 Task: Use the formula "IMSECH" in spreadsheet "Project portfolio".
Action: Mouse moved to (815, 103)
Screenshot: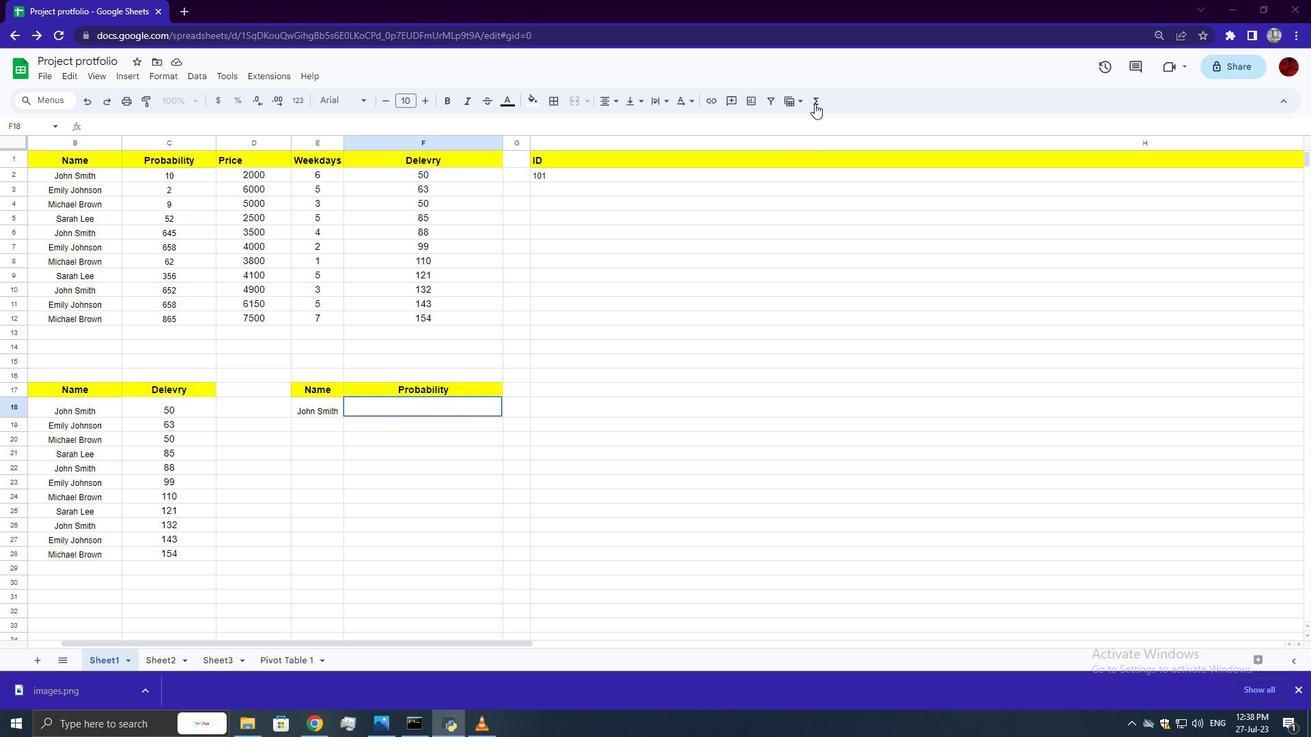 
Action: Mouse pressed left at (815, 103)
Screenshot: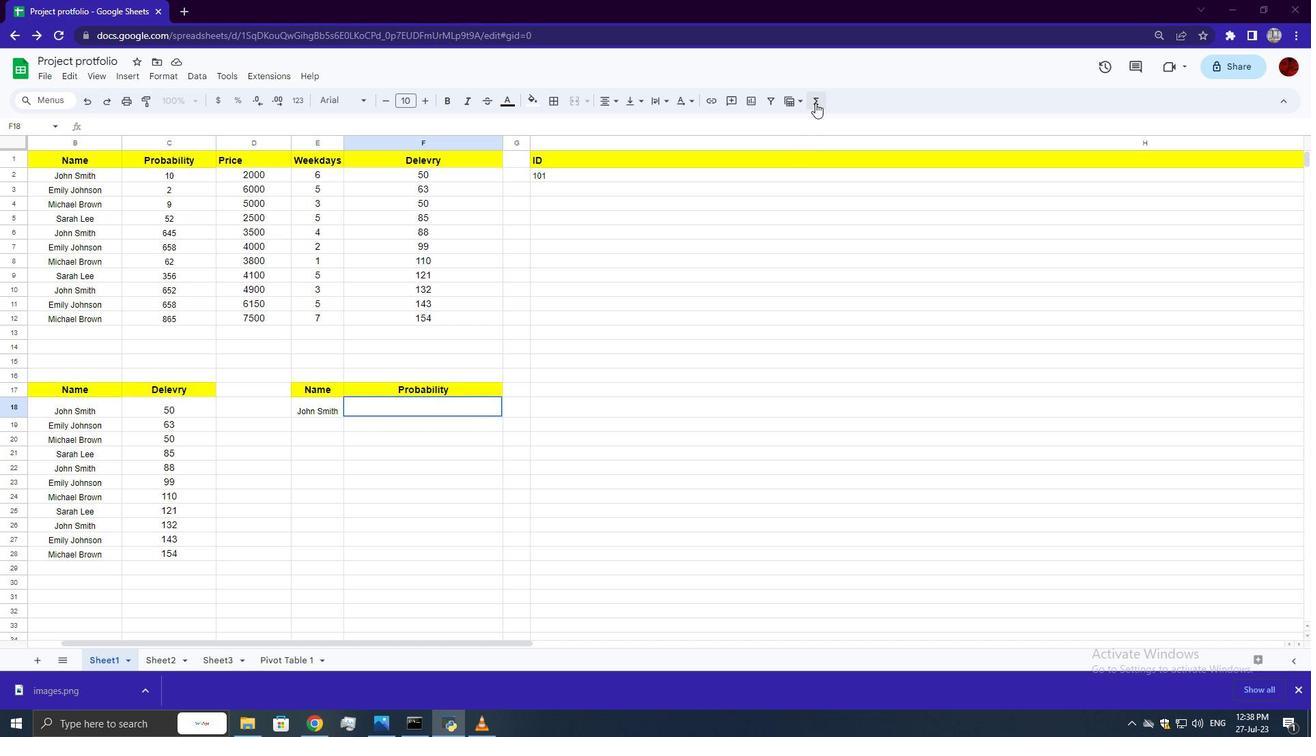 
Action: Mouse moved to (983, 235)
Screenshot: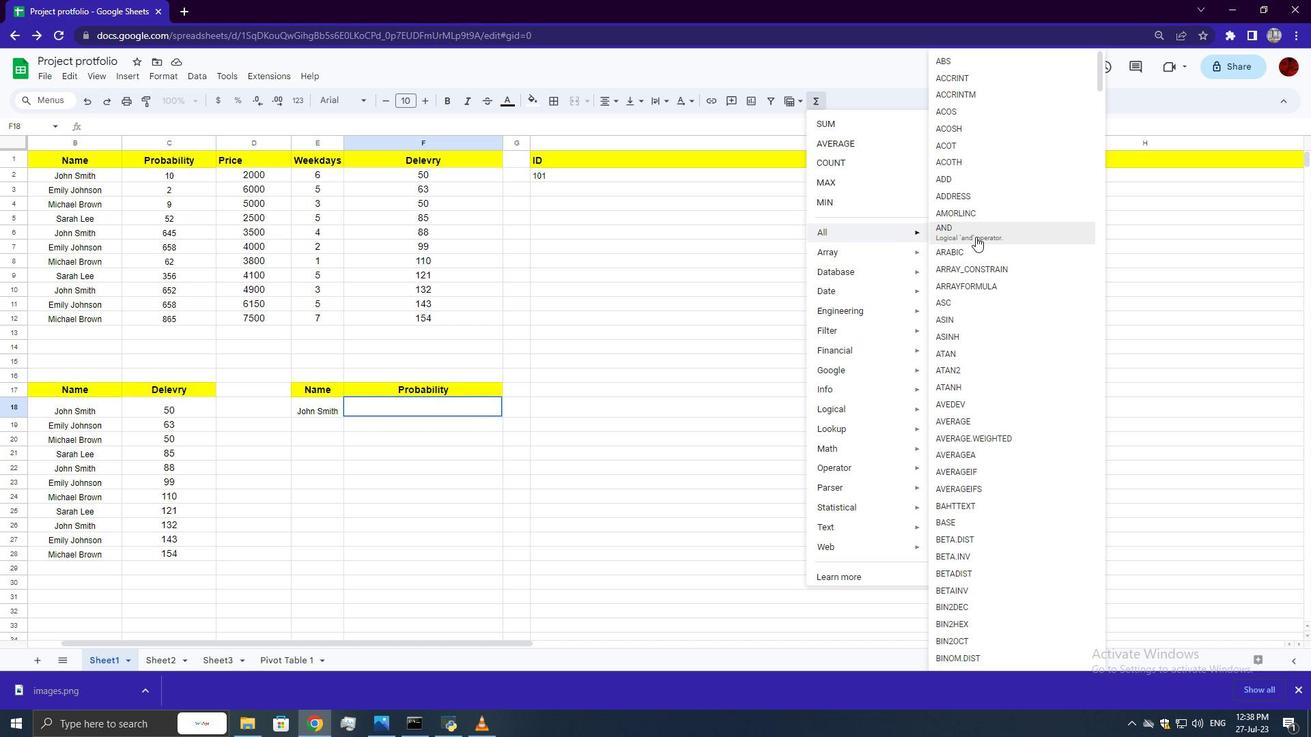 
Action: Mouse scrolled (983, 235) with delta (0, 0)
Screenshot: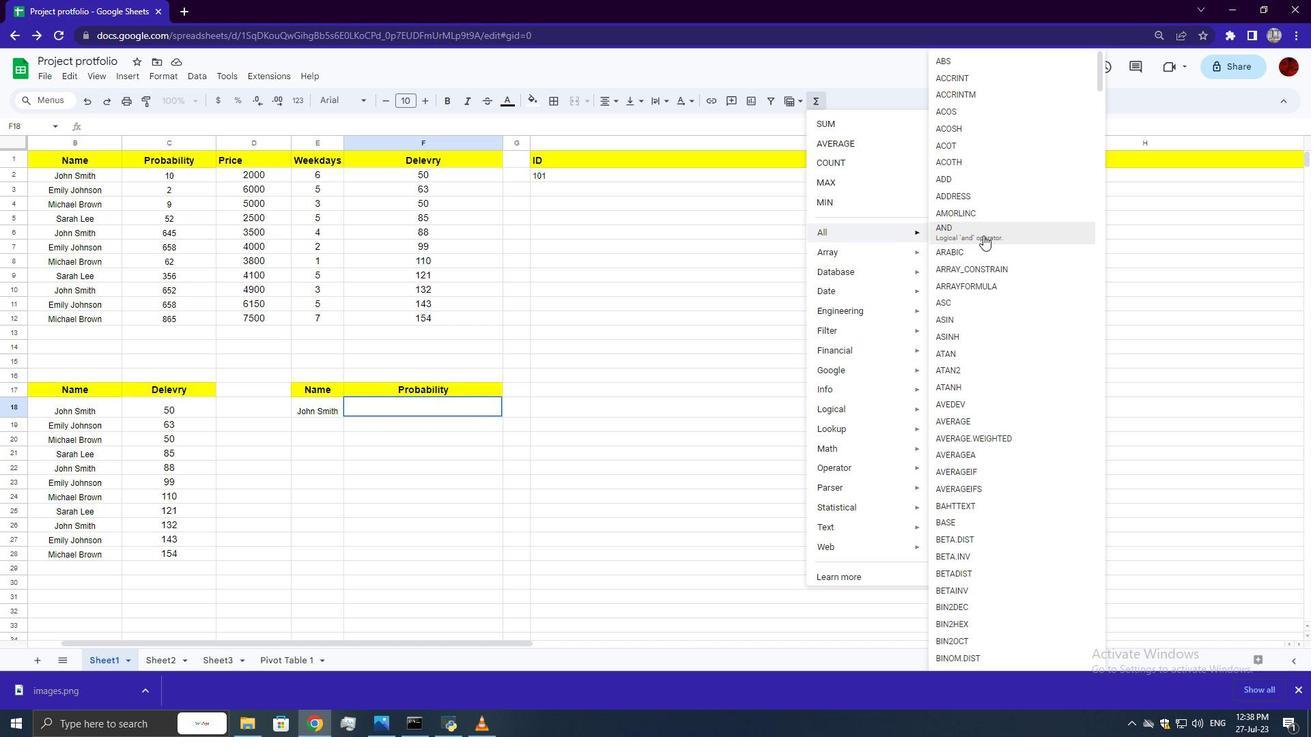 
Action: Mouse scrolled (983, 235) with delta (0, 0)
Screenshot: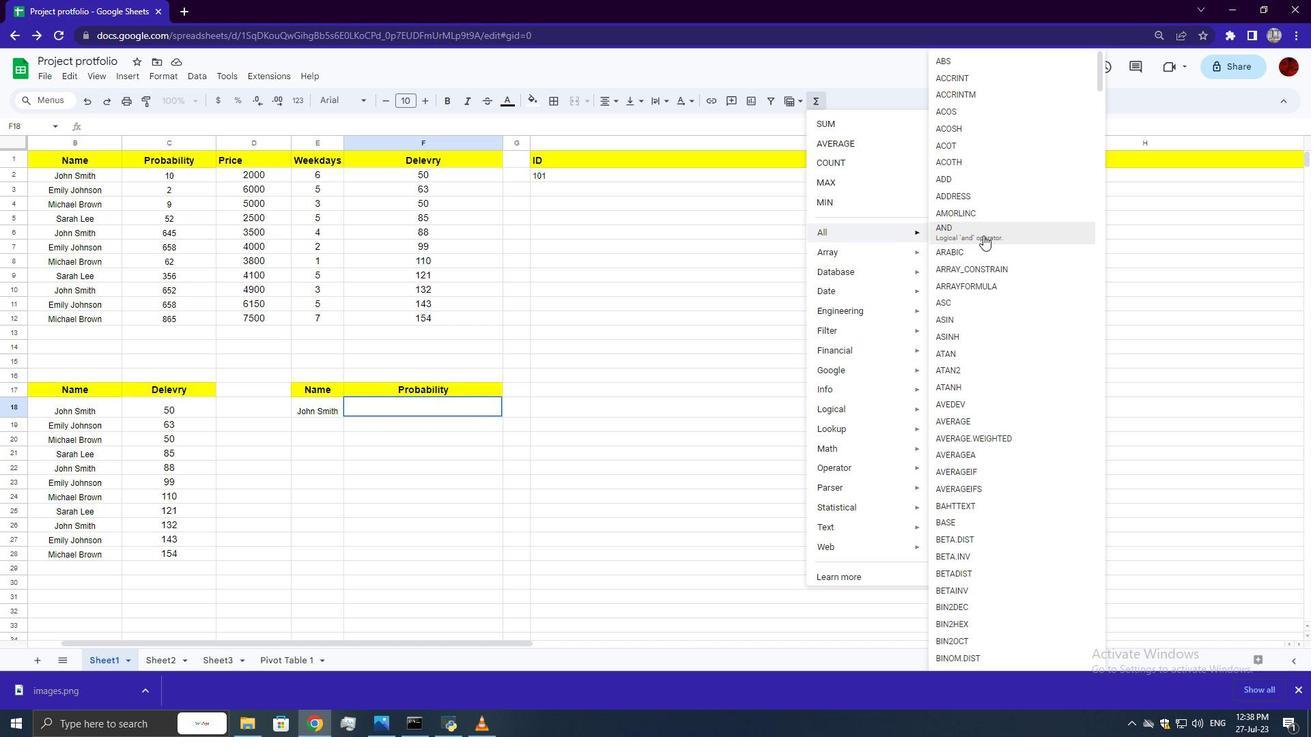 
Action: Mouse scrolled (983, 235) with delta (0, 0)
Screenshot: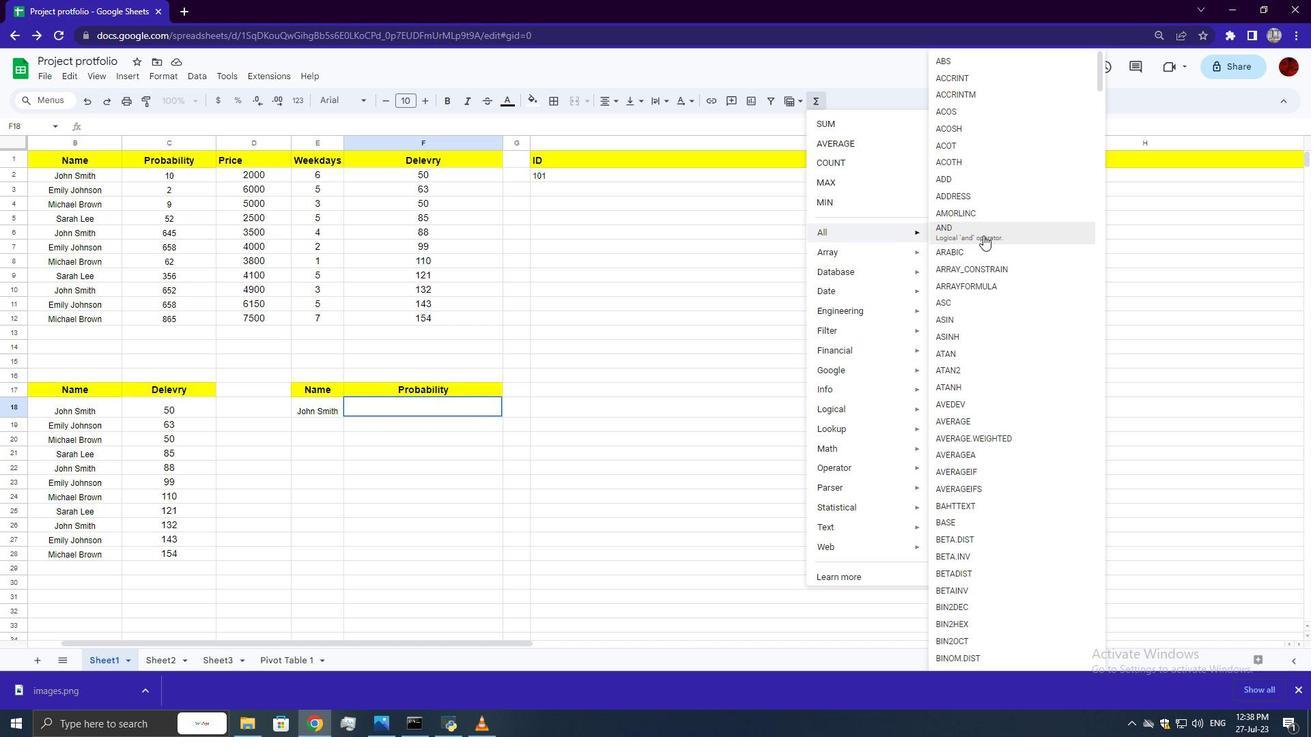 
Action: Mouse scrolled (983, 235) with delta (0, 0)
Screenshot: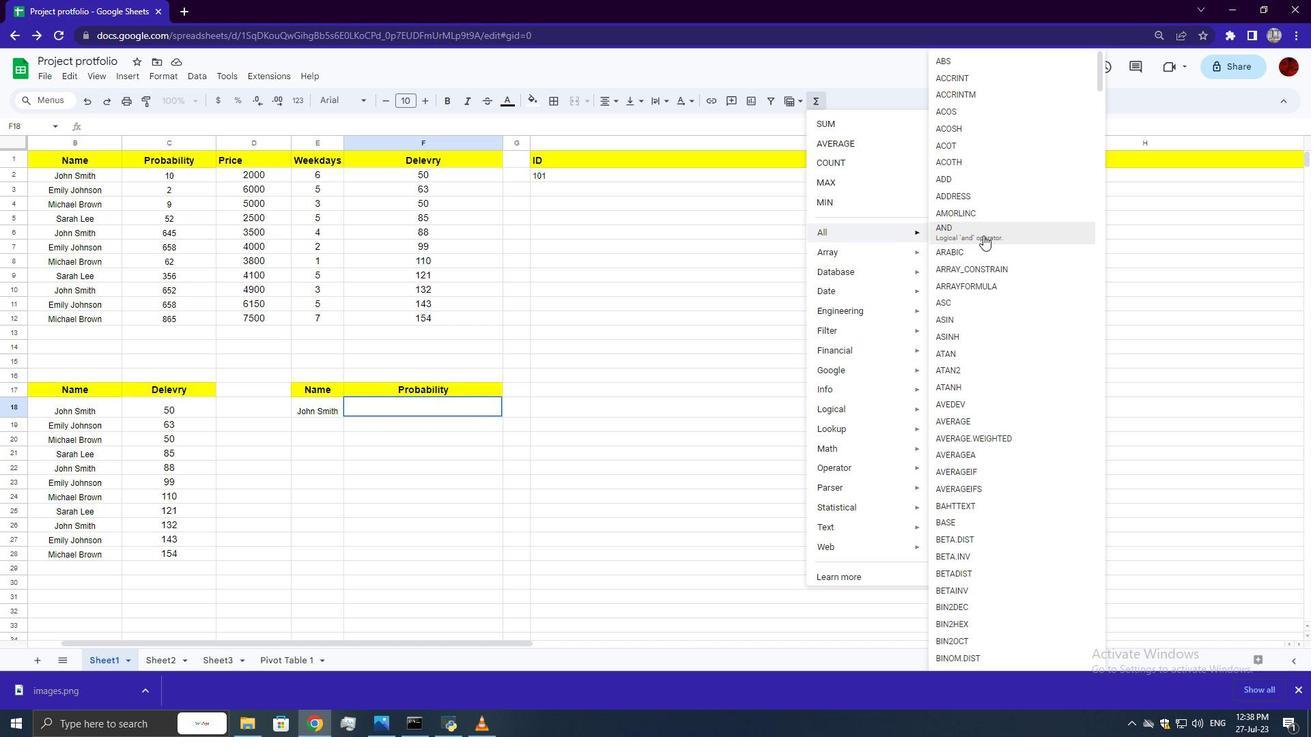 
Action: Mouse scrolled (983, 235) with delta (0, 0)
Screenshot: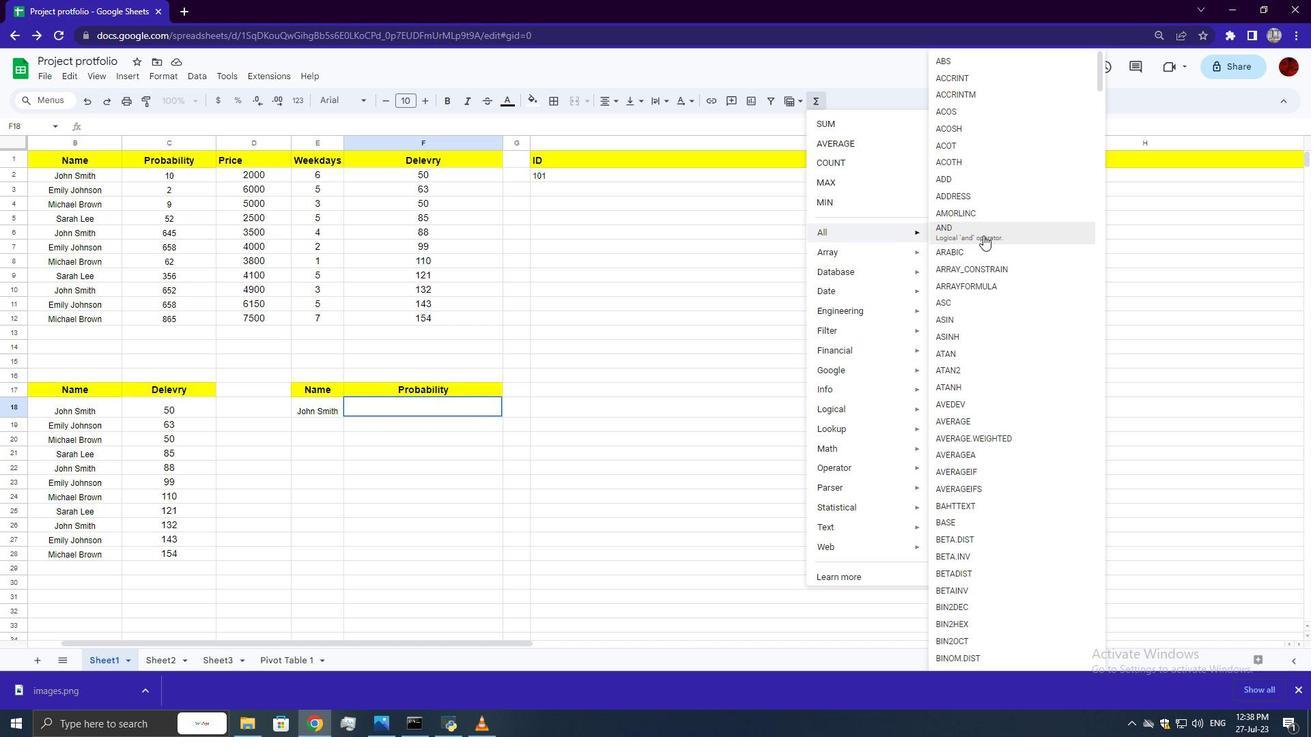 
Action: Mouse scrolled (983, 235) with delta (0, 0)
Screenshot: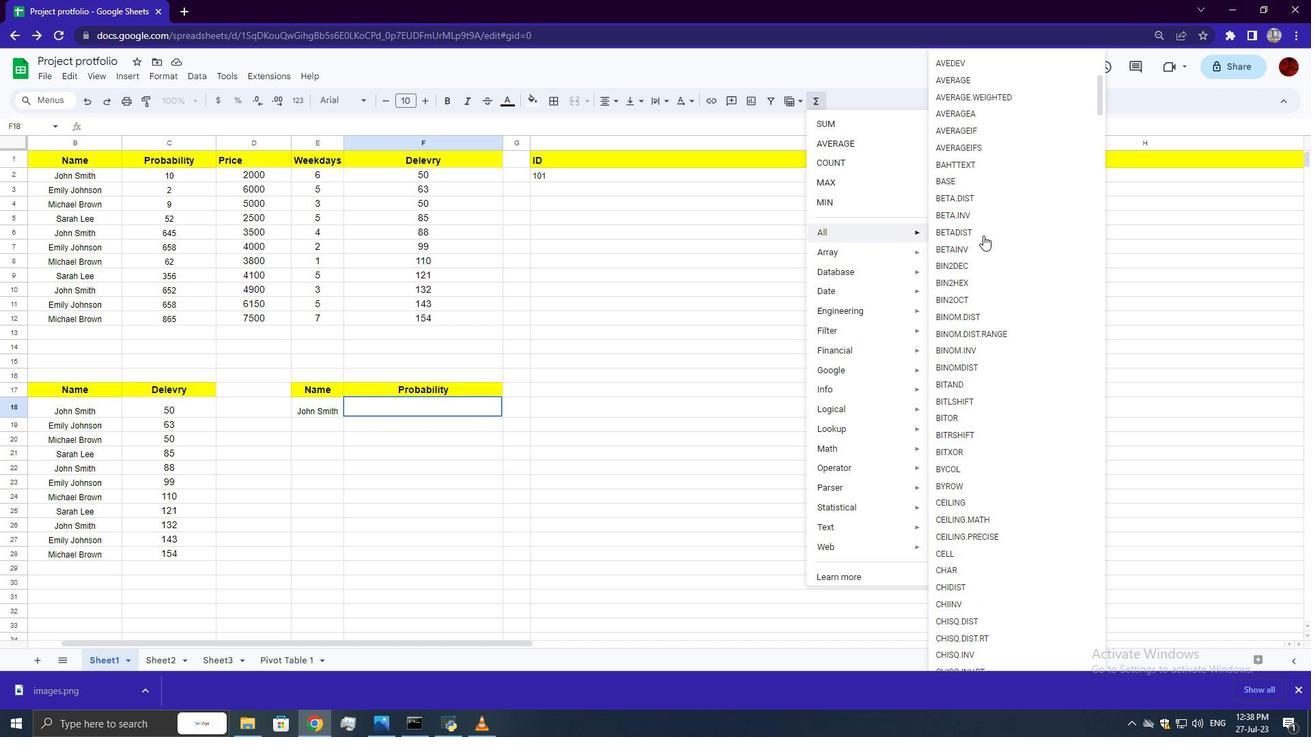 
Action: Mouse scrolled (983, 235) with delta (0, 0)
Screenshot: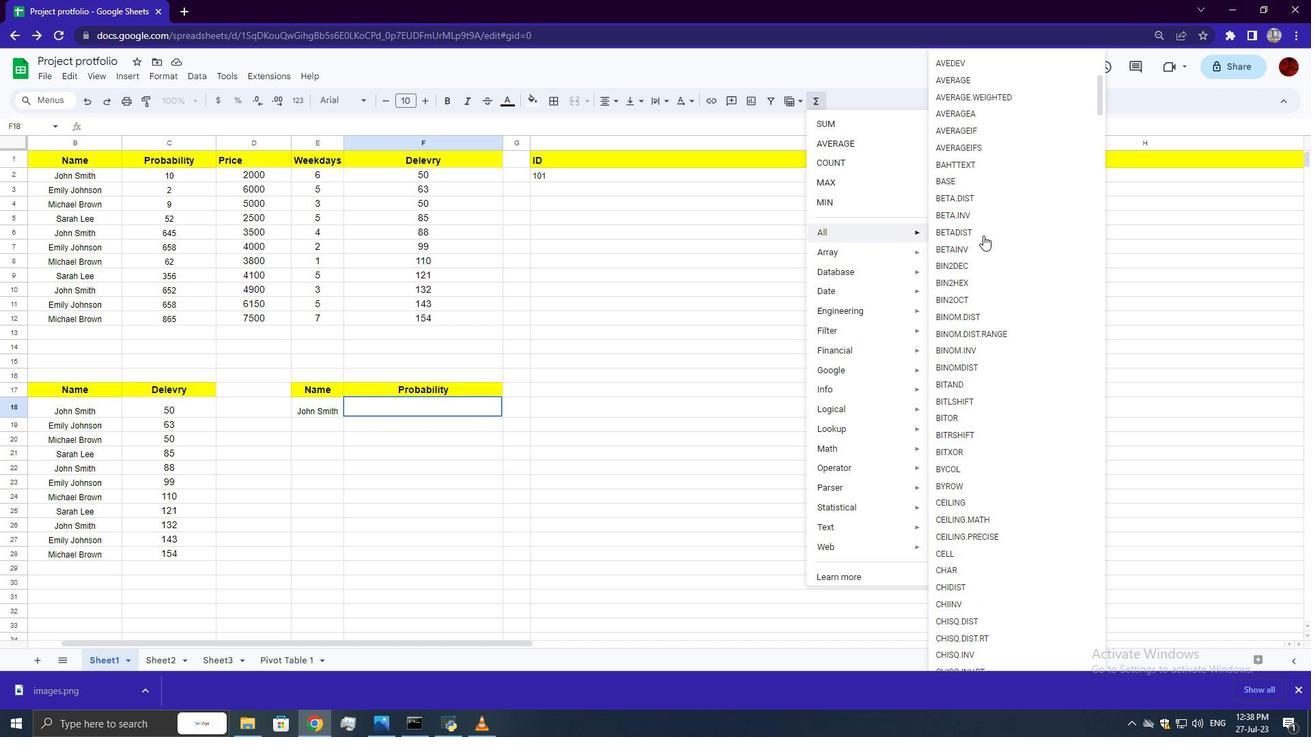
Action: Mouse scrolled (983, 235) with delta (0, 0)
Screenshot: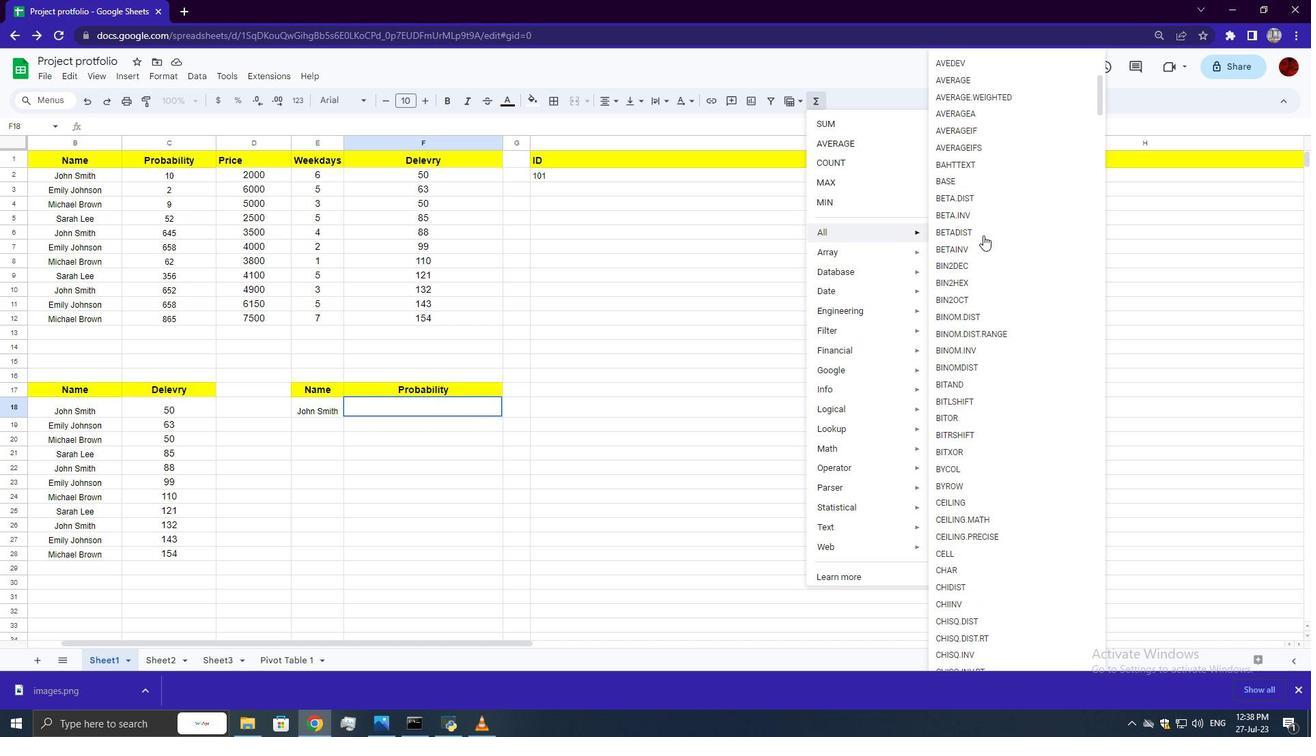 
Action: Mouse scrolled (983, 235) with delta (0, 0)
Screenshot: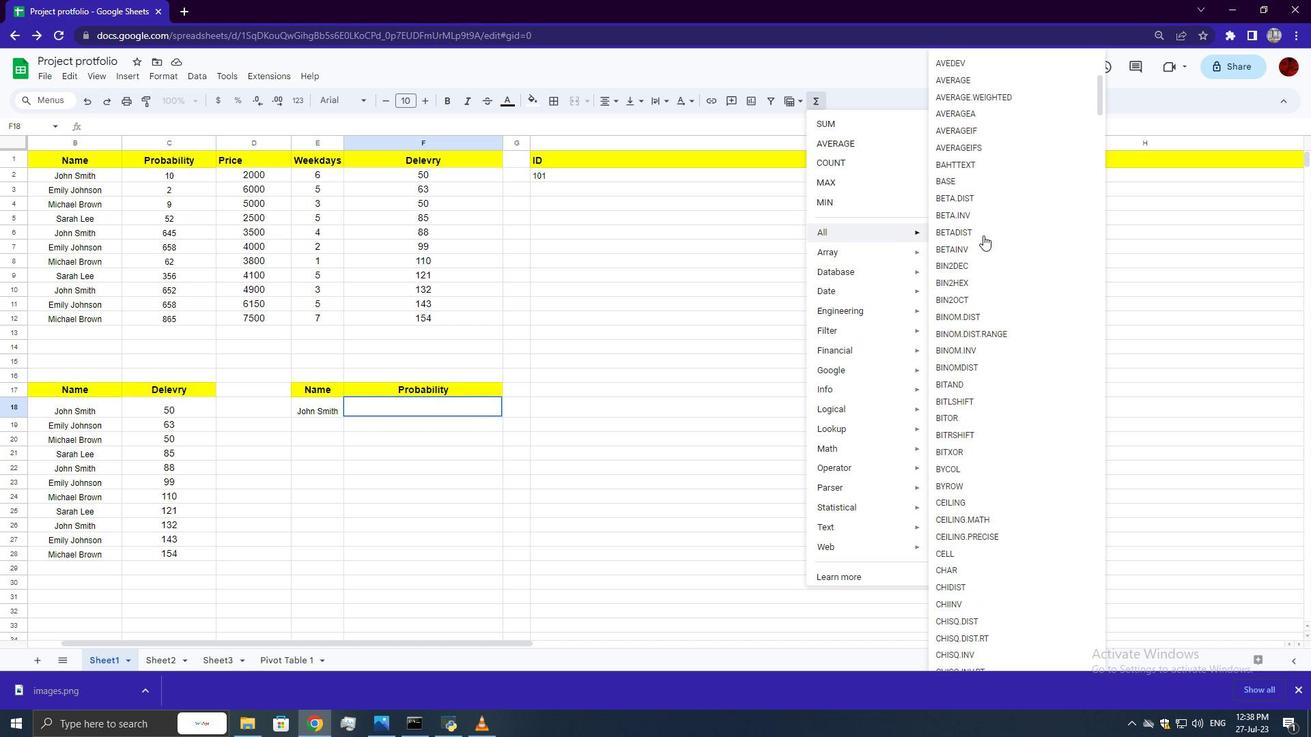 
Action: Mouse scrolled (983, 235) with delta (0, 0)
Screenshot: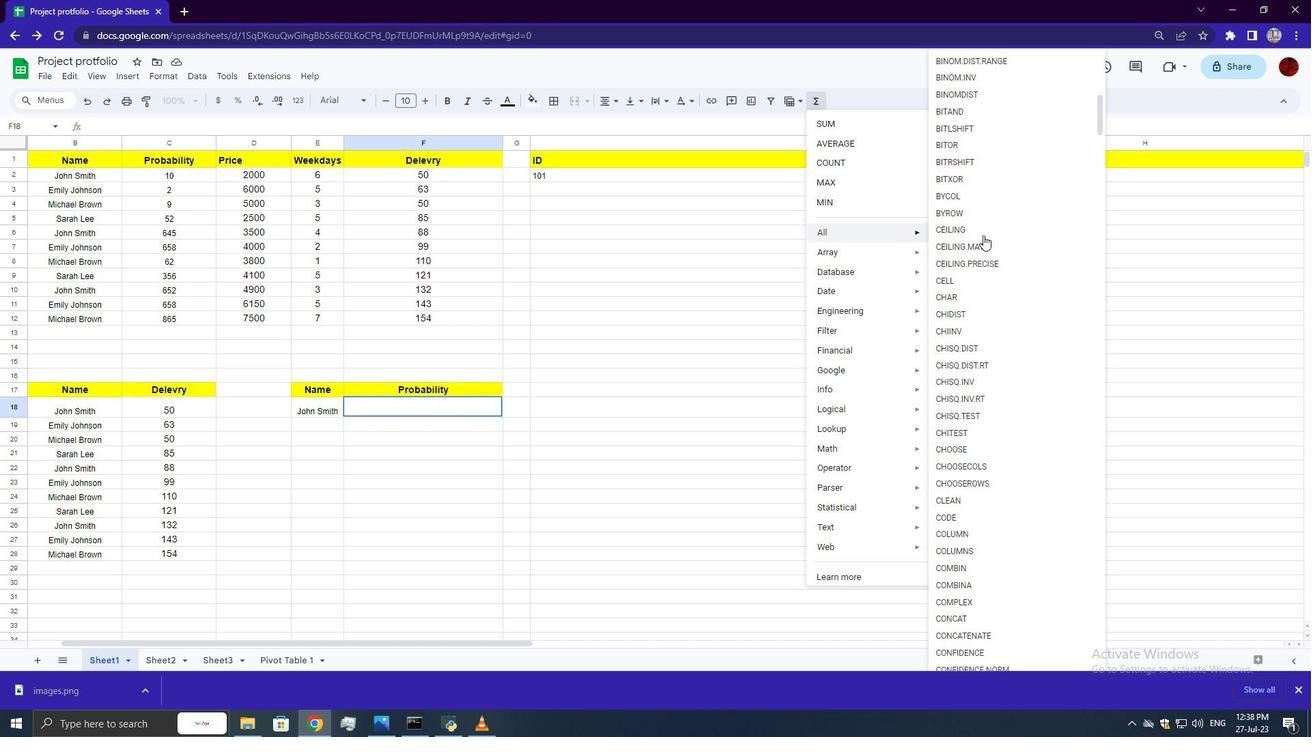 
Action: Mouse scrolled (983, 235) with delta (0, 0)
Screenshot: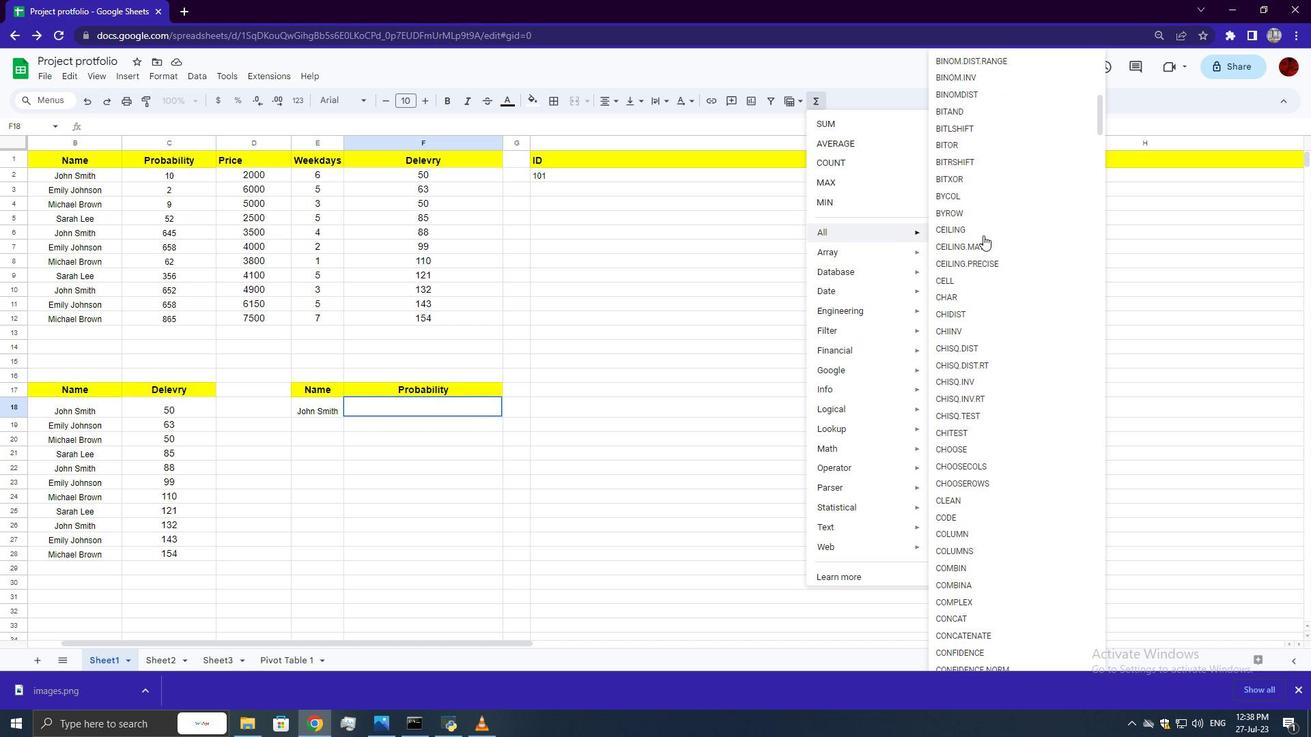 
Action: Mouse scrolled (983, 235) with delta (0, 0)
Screenshot: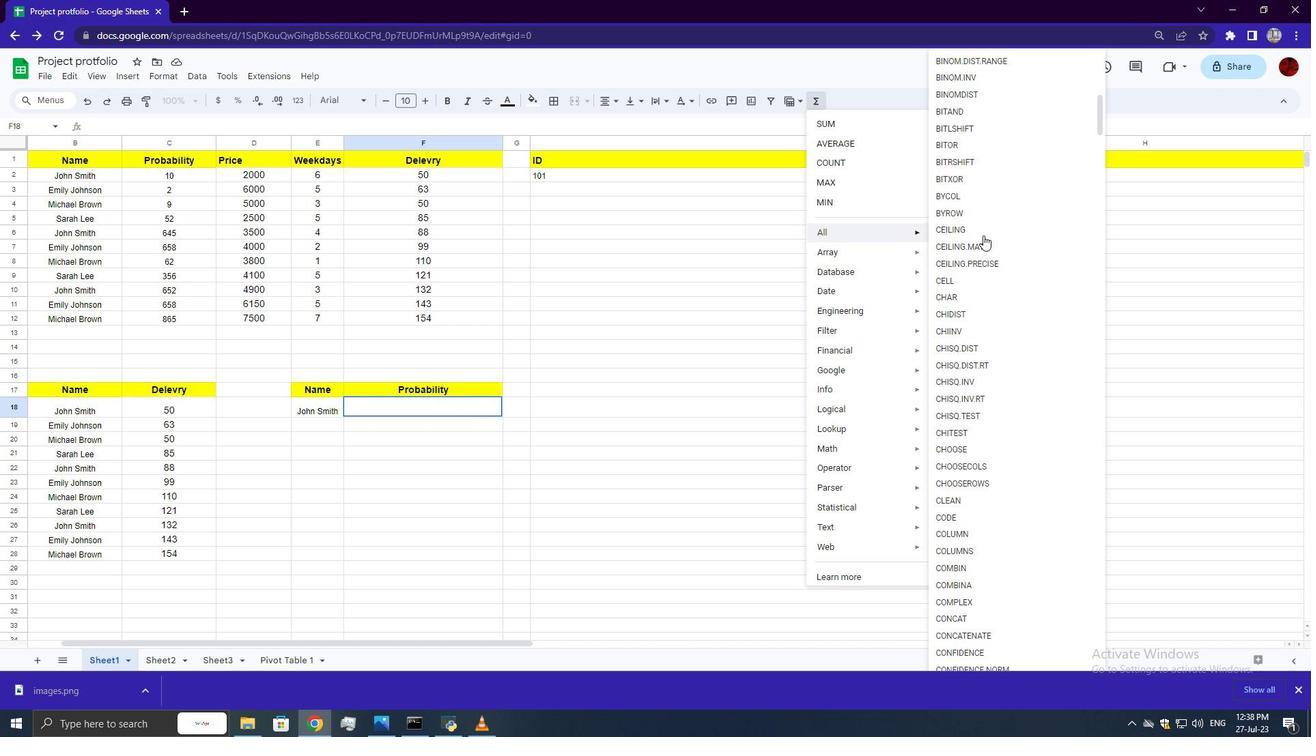 
Action: Mouse scrolled (983, 235) with delta (0, 0)
Screenshot: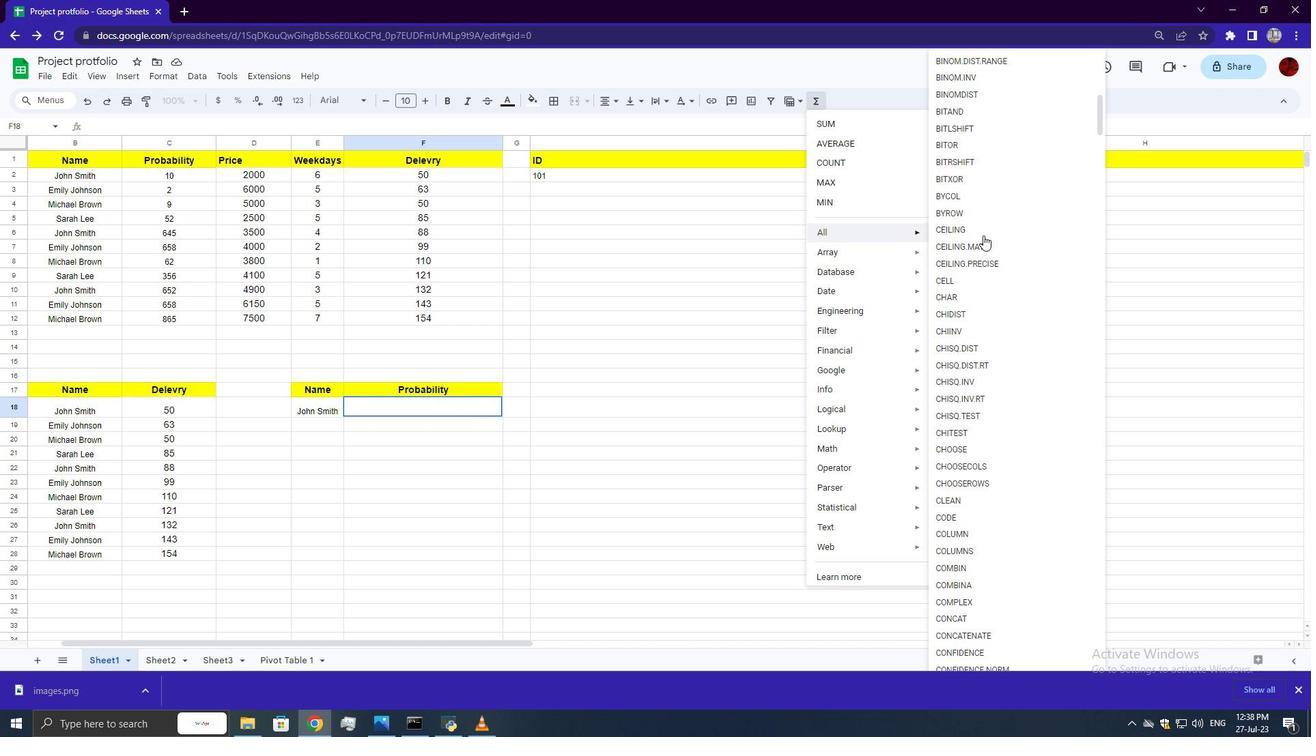 
Action: Mouse scrolled (983, 235) with delta (0, 0)
Screenshot: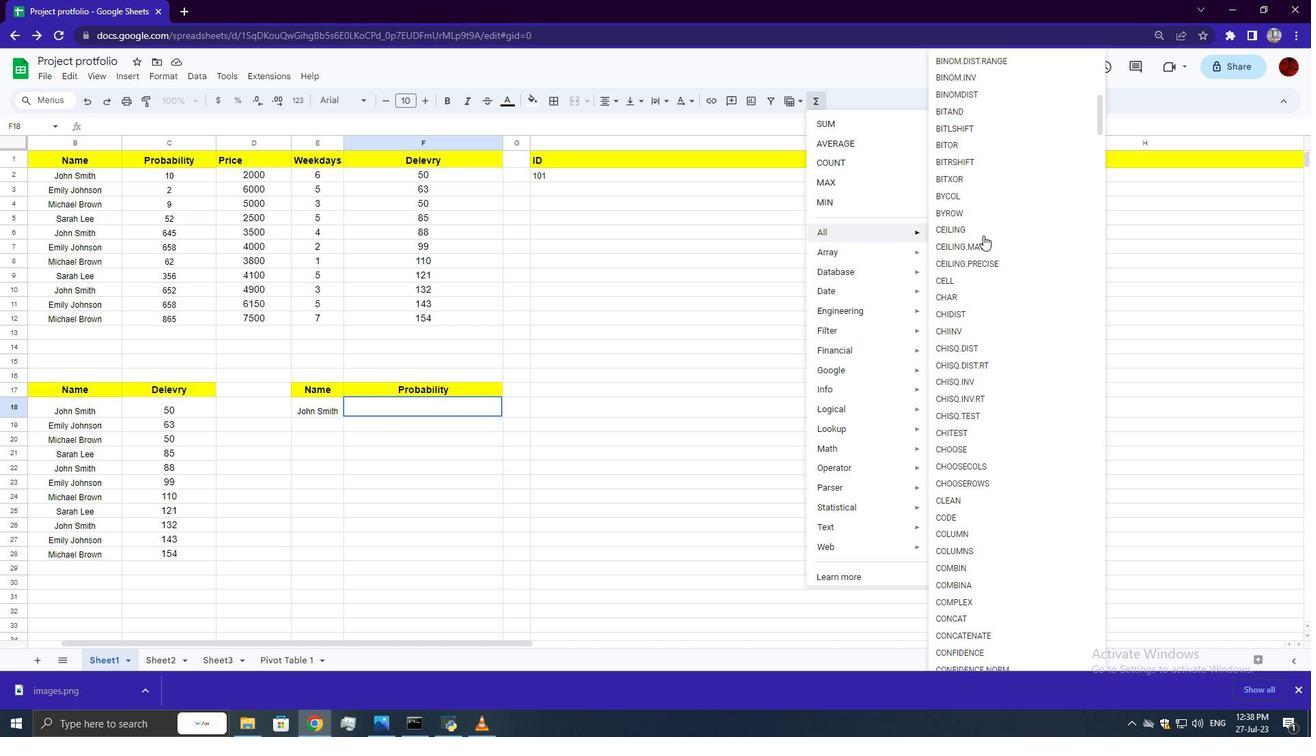 
Action: Mouse scrolled (983, 235) with delta (0, 0)
Screenshot: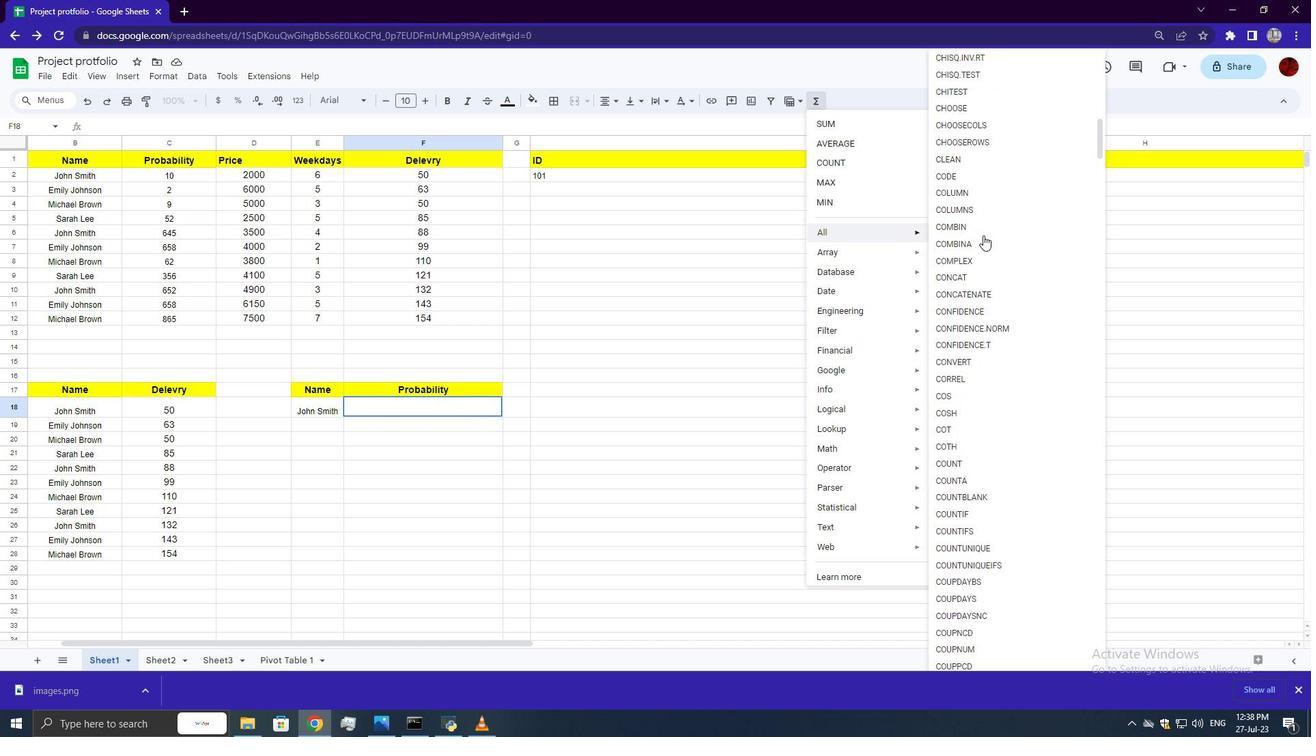 
Action: Mouse scrolled (983, 235) with delta (0, 0)
Screenshot: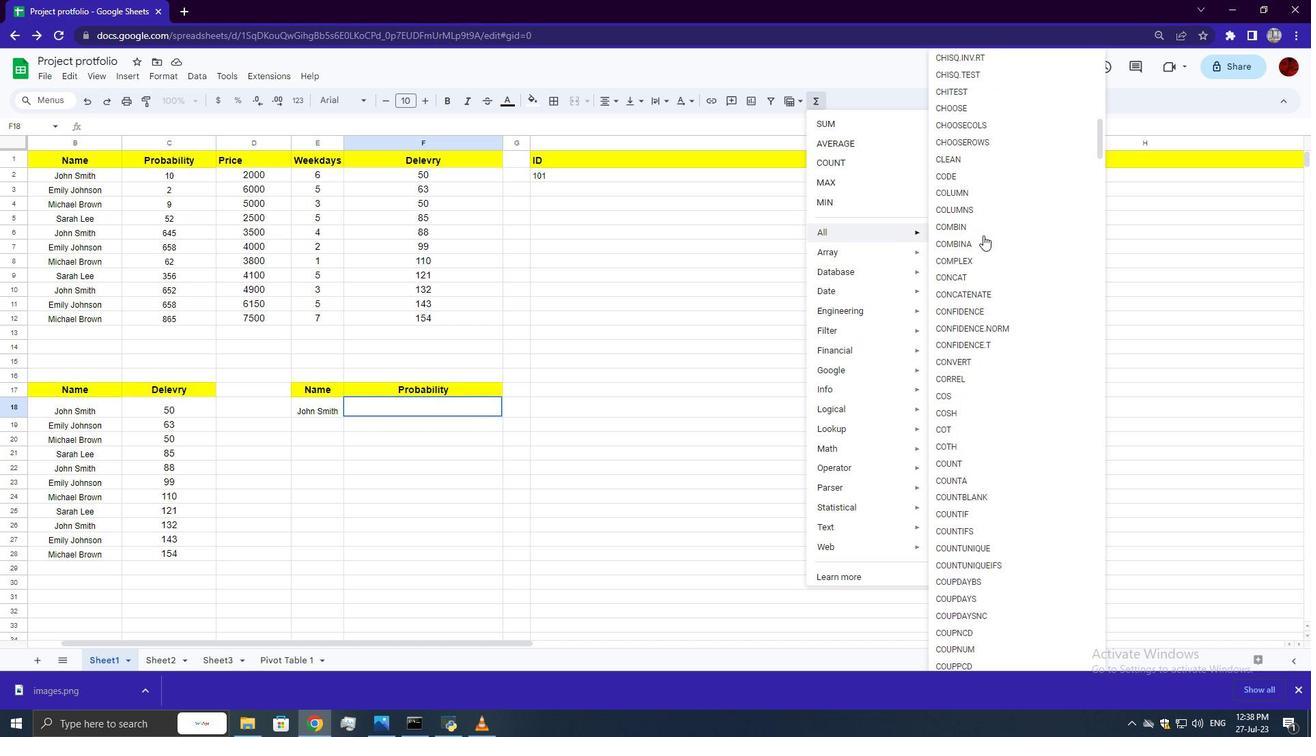 
Action: Mouse scrolled (983, 235) with delta (0, 0)
Screenshot: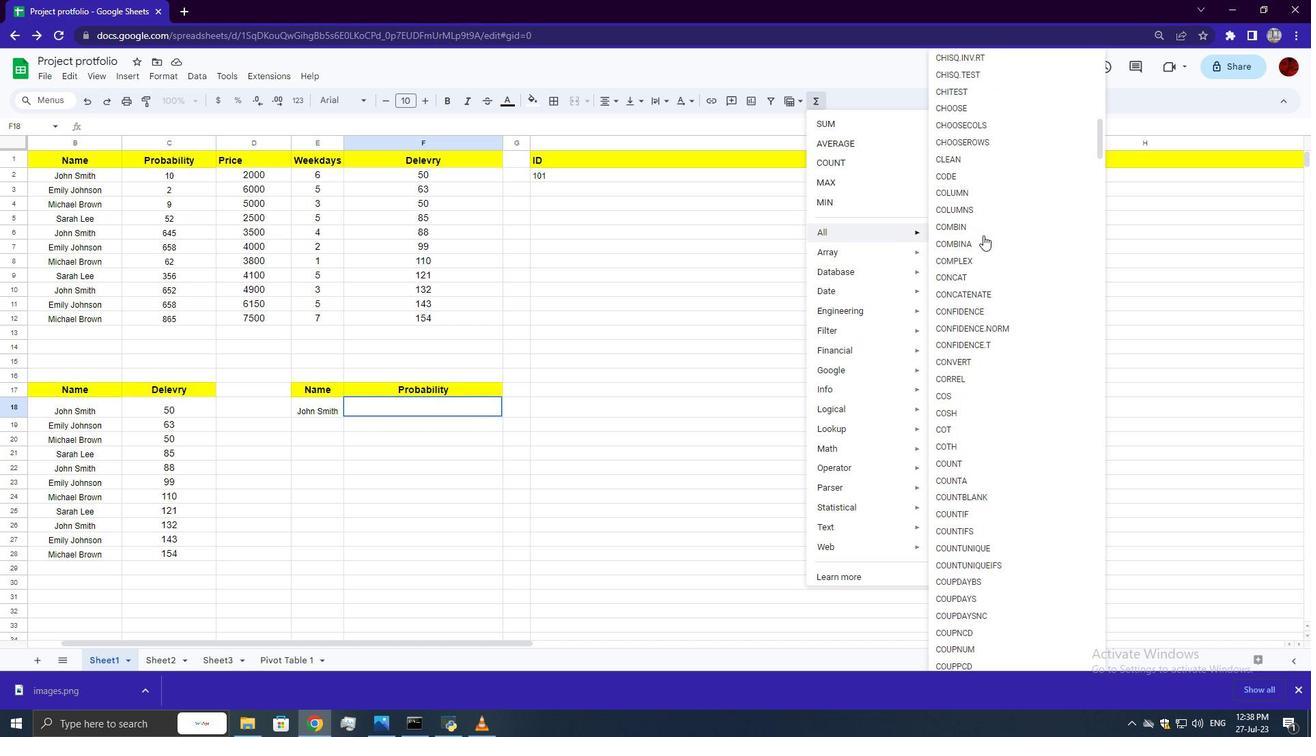 
Action: Mouse scrolled (983, 235) with delta (0, 0)
Screenshot: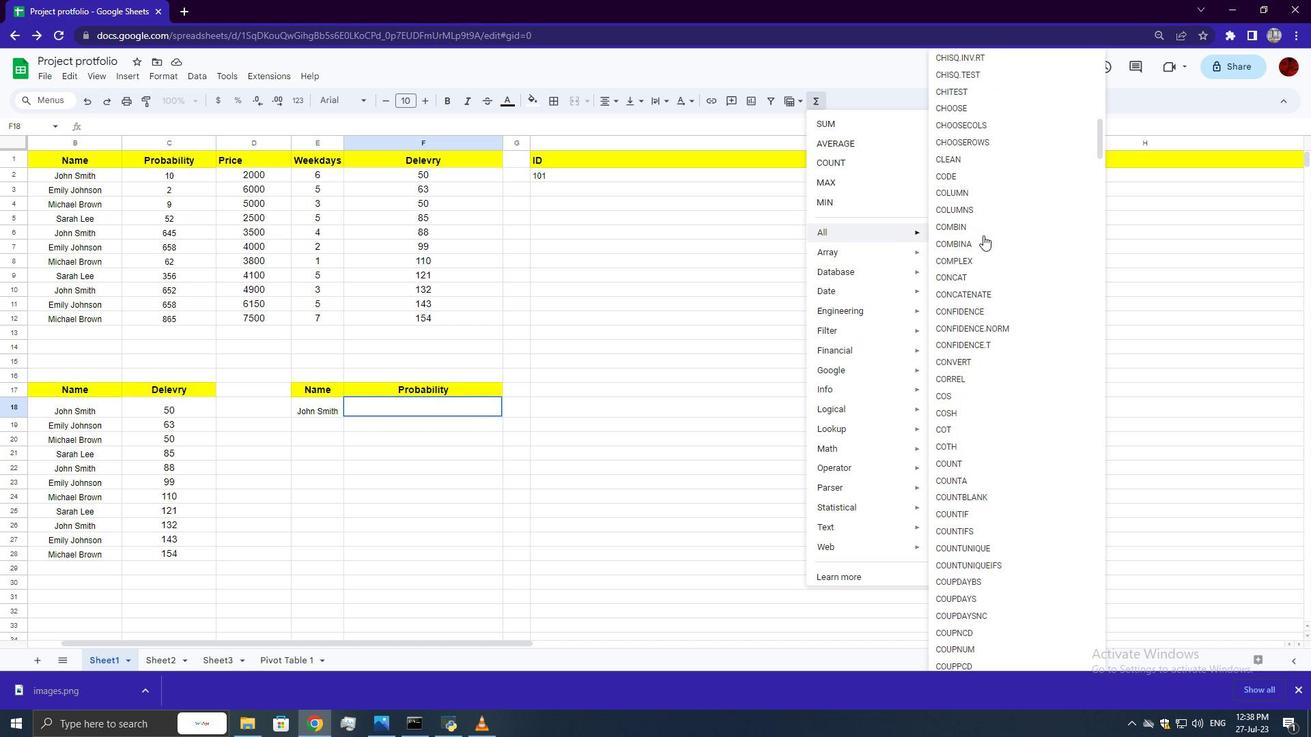 
Action: Mouse scrolled (983, 235) with delta (0, 0)
Screenshot: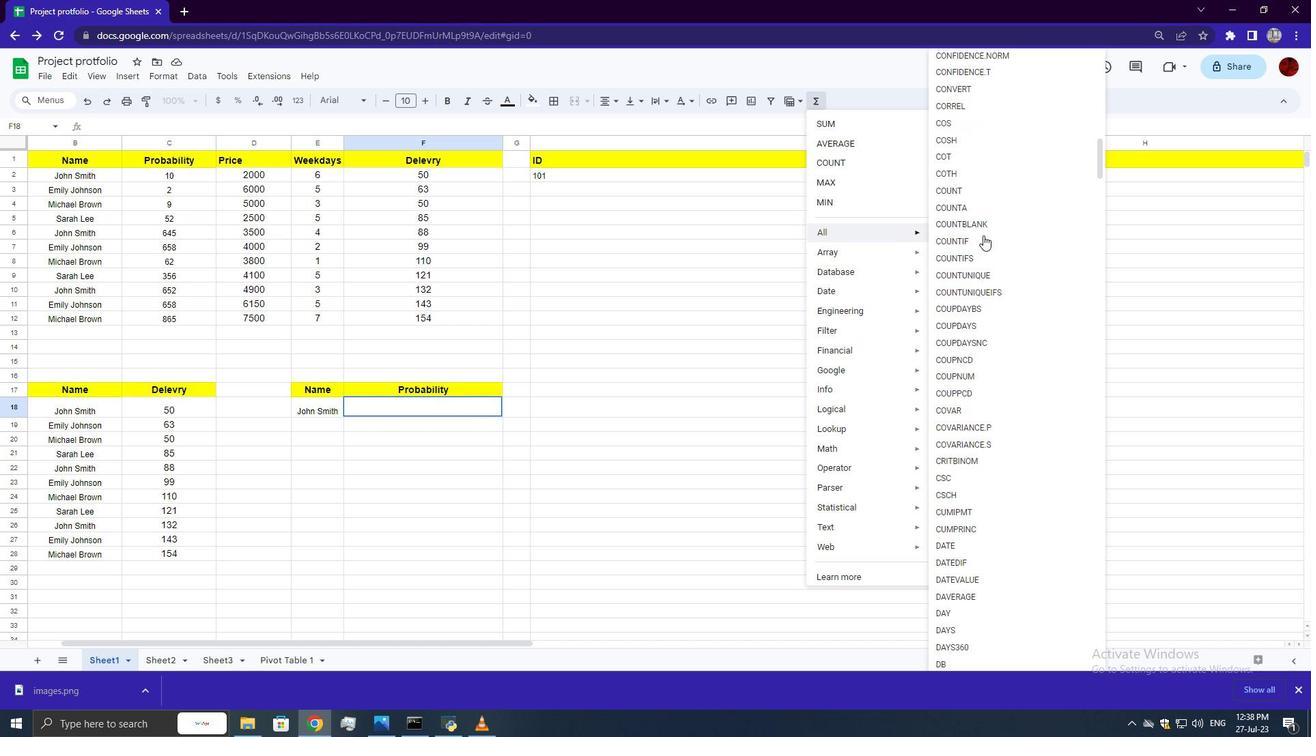 
Action: Mouse scrolled (983, 235) with delta (0, 0)
Screenshot: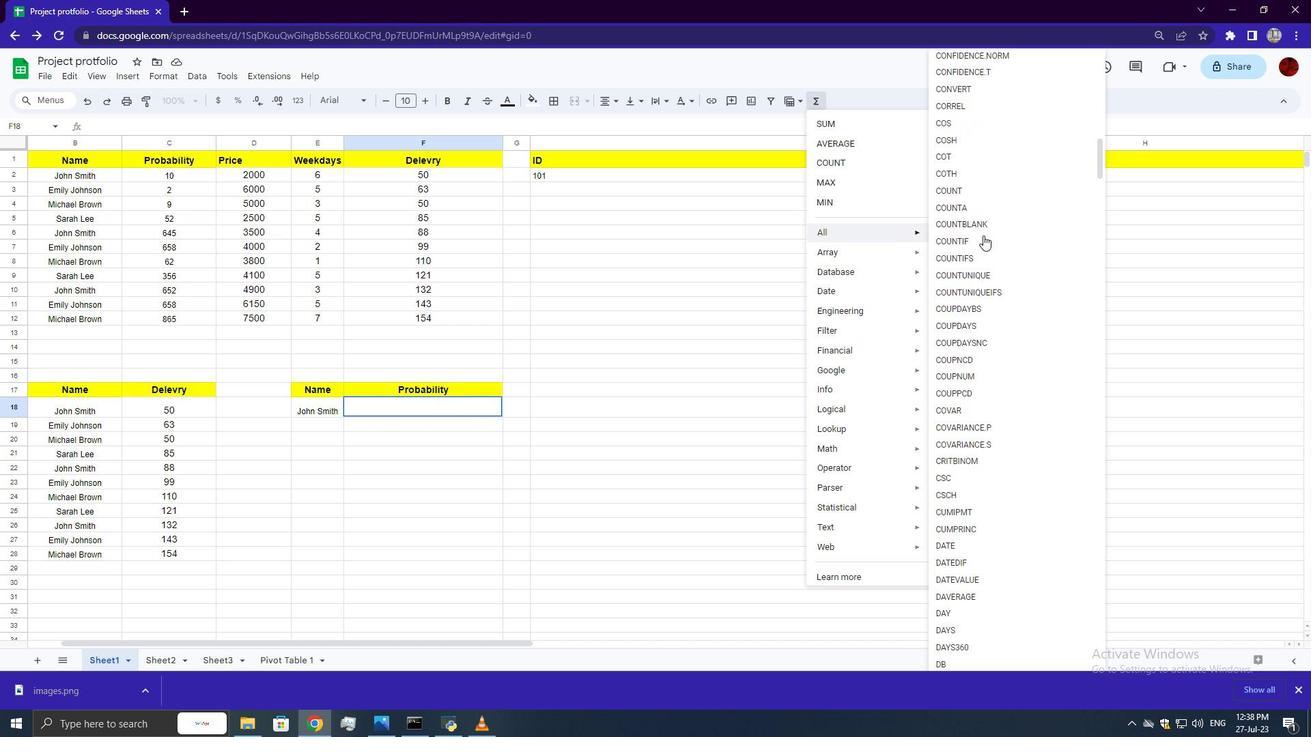 
Action: Mouse scrolled (983, 235) with delta (0, 0)
Screenshot: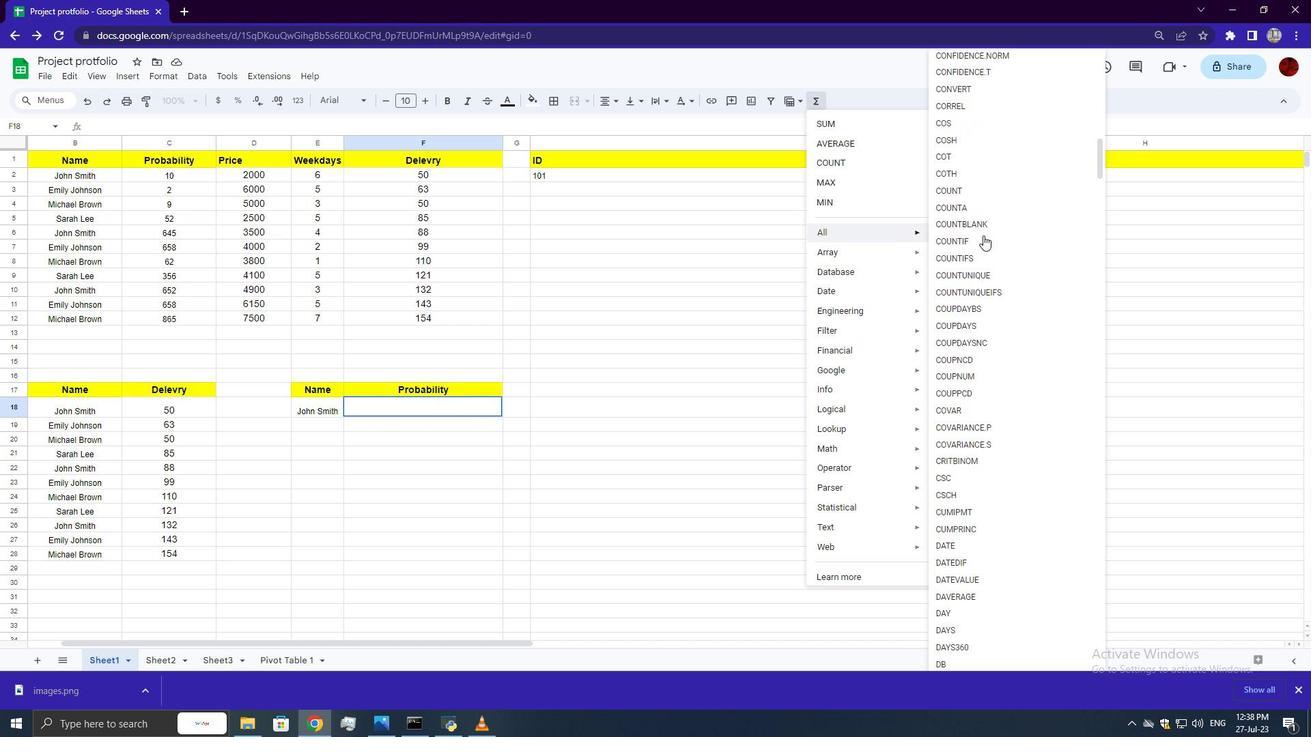 
Action: Mouse scrolled (983, 235) with delta (0, 0)
Screenshot: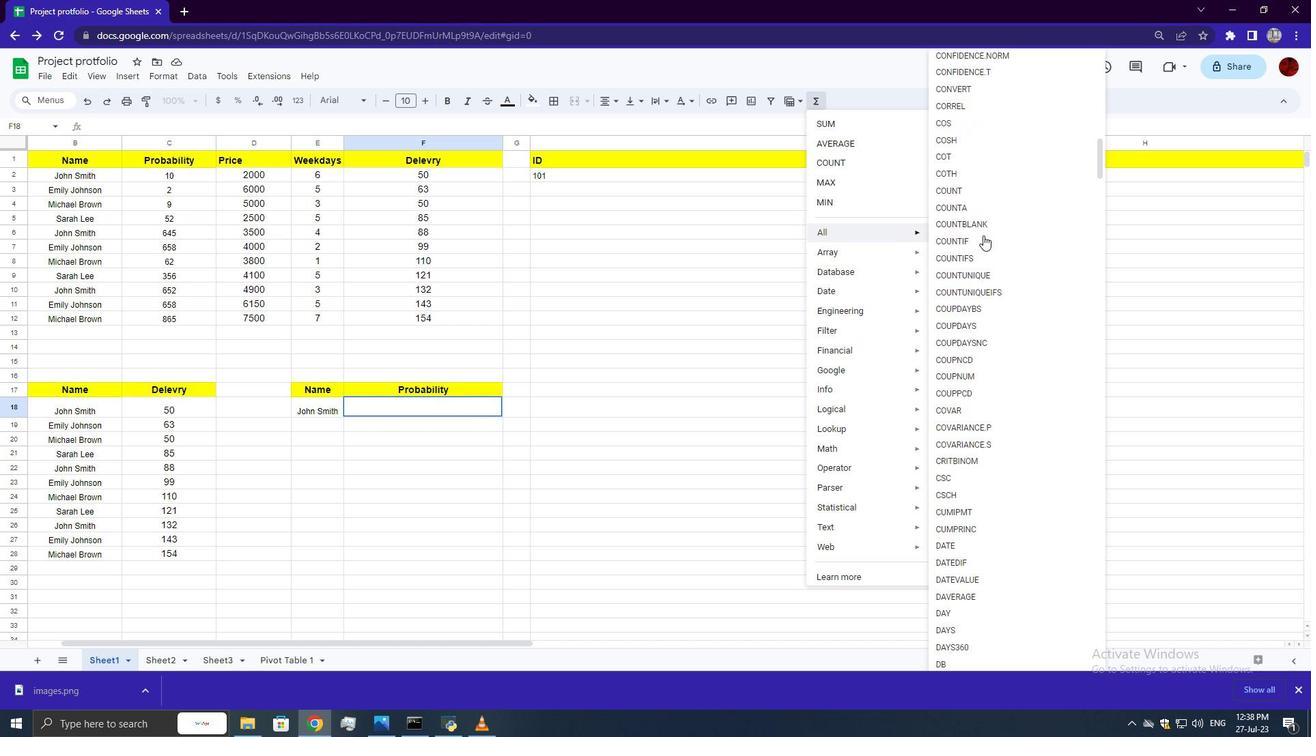 
Action: Mouse scrolled (983, 235) with delta (0, 0)
Screenshot: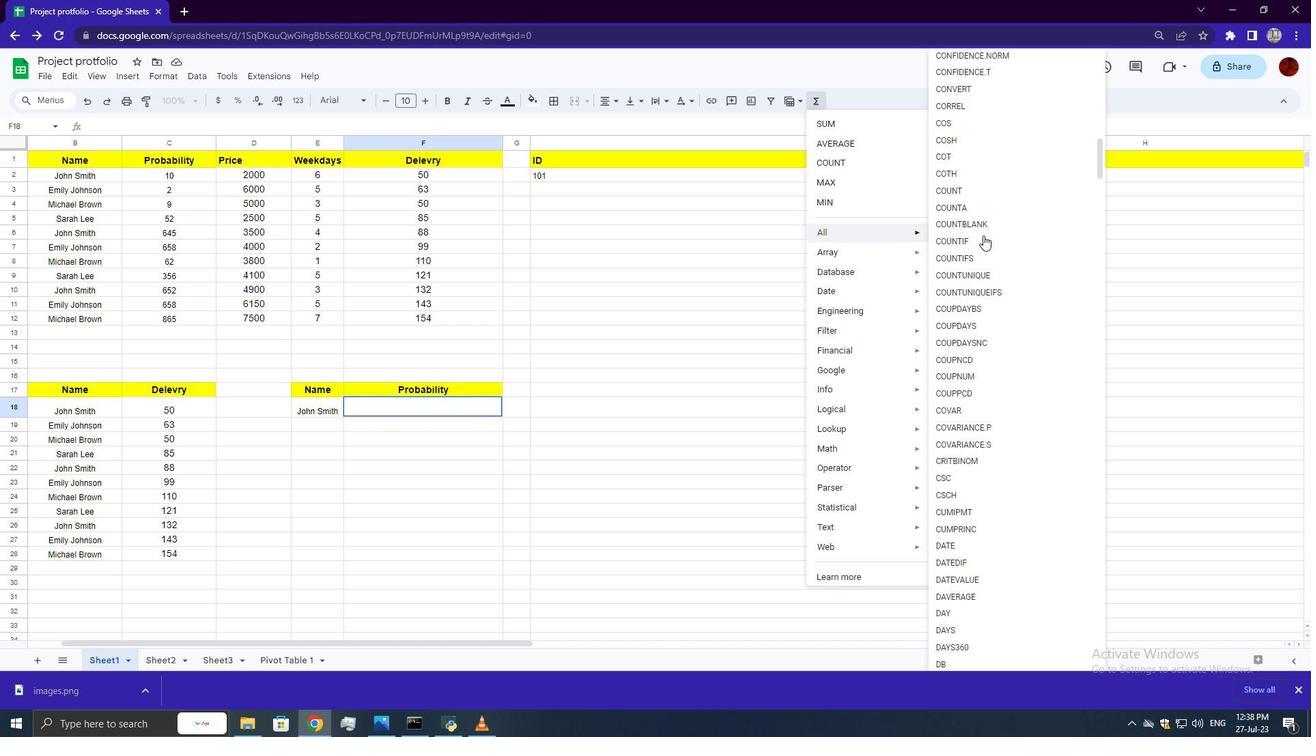 
Action: Mouse scrolled (983, 235) with delta (0, 0)
Screenshot: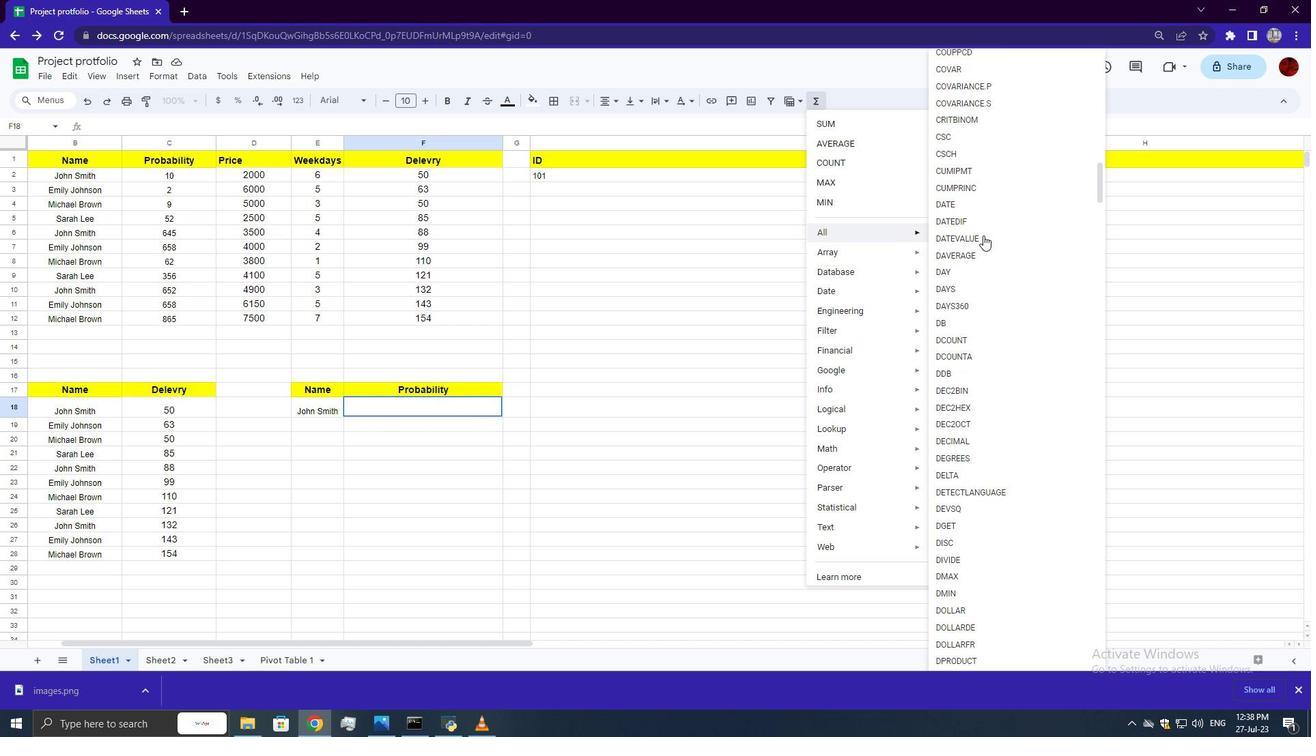 
Action: Mouse scrolled (983, 235) with delta (0, 0)
Screenshot: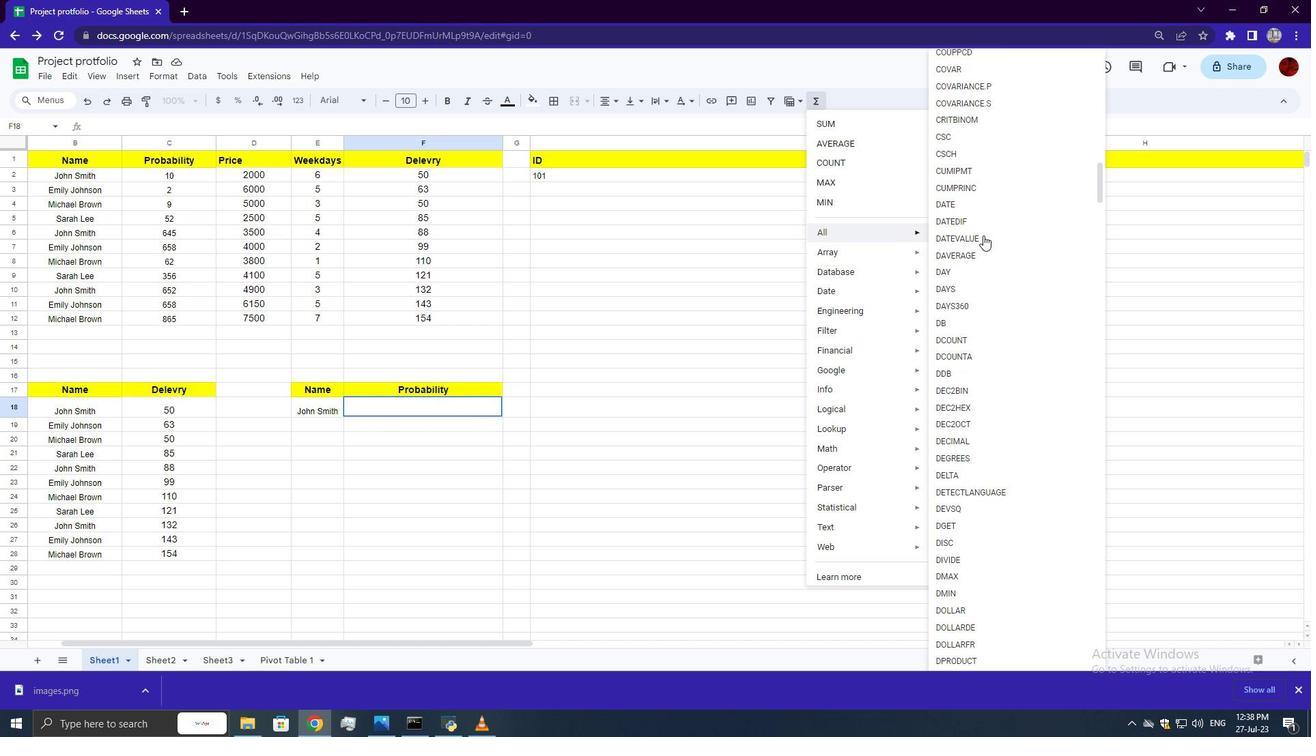 
Action: Mouse scrolled (983, 235) with delta (0, 0)
Screenshot: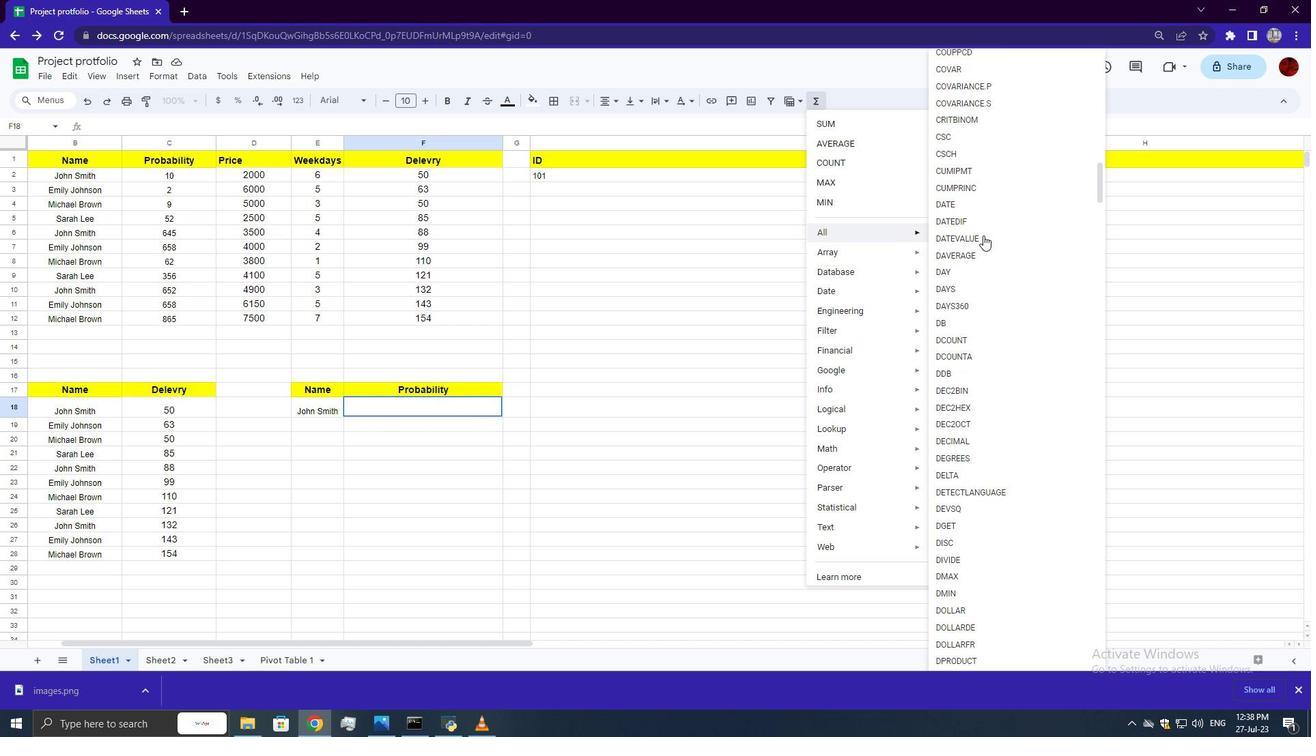 
Action: Mouse scrolled (983, 235) with delta (0, 0)
Screenshot: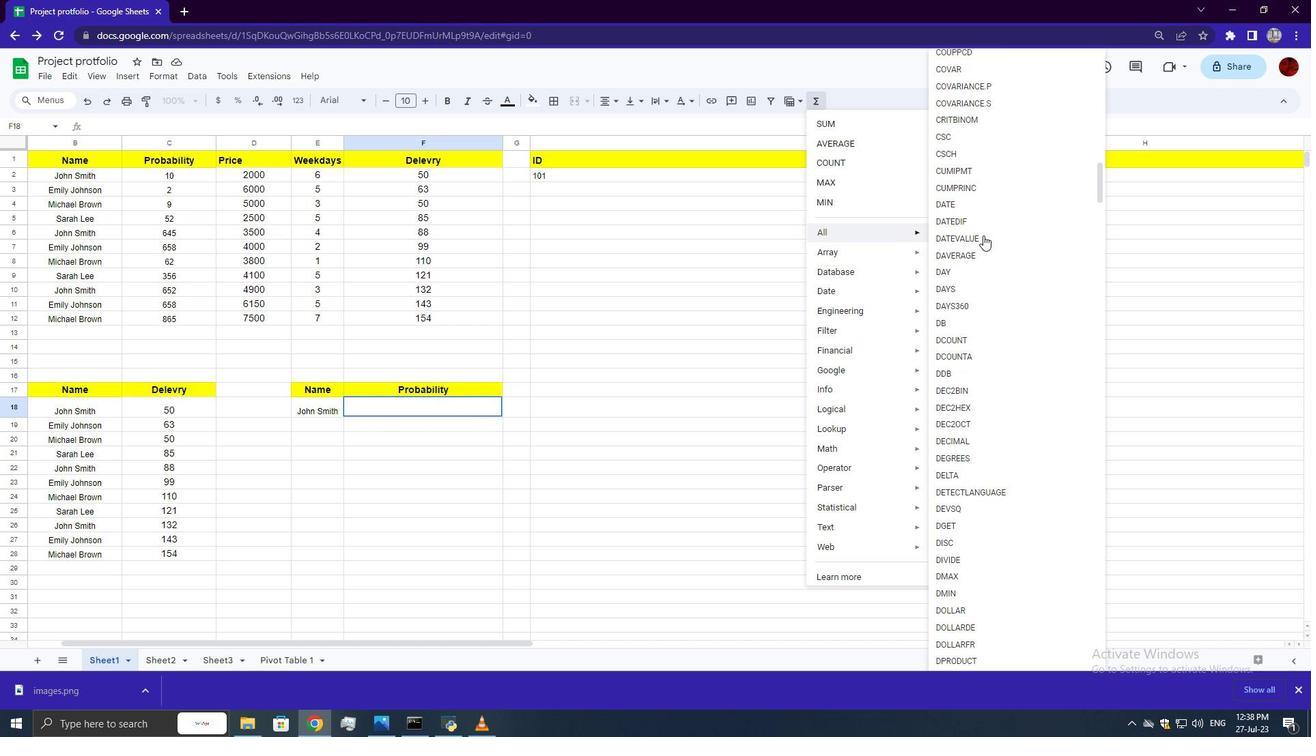 
Action: Mouse scrolled (983, 235) with delta (0, 0)
Screenshot: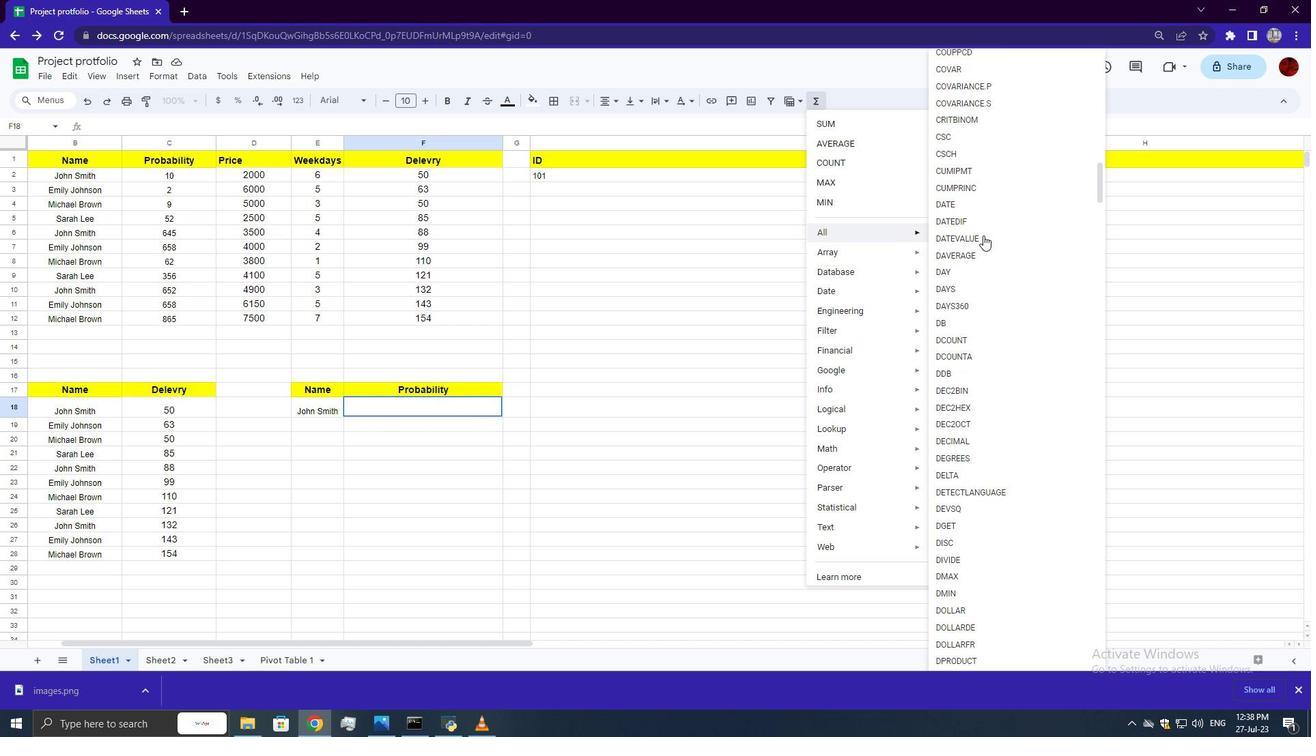 
Action: Mouse scrolled (983, 235) with delta (0, 0)
Screenshot: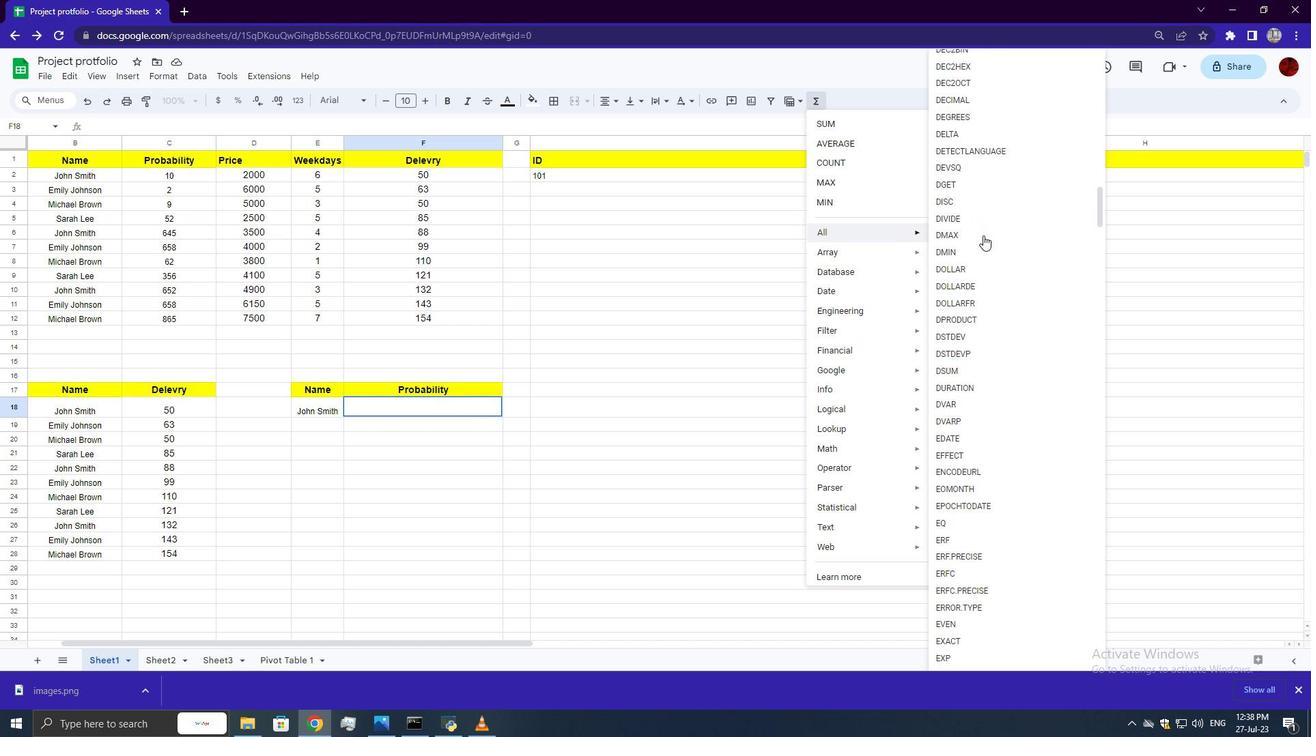 
Action: Mouse scrolled (983, 235) with delta (0, 0)
Screenshot: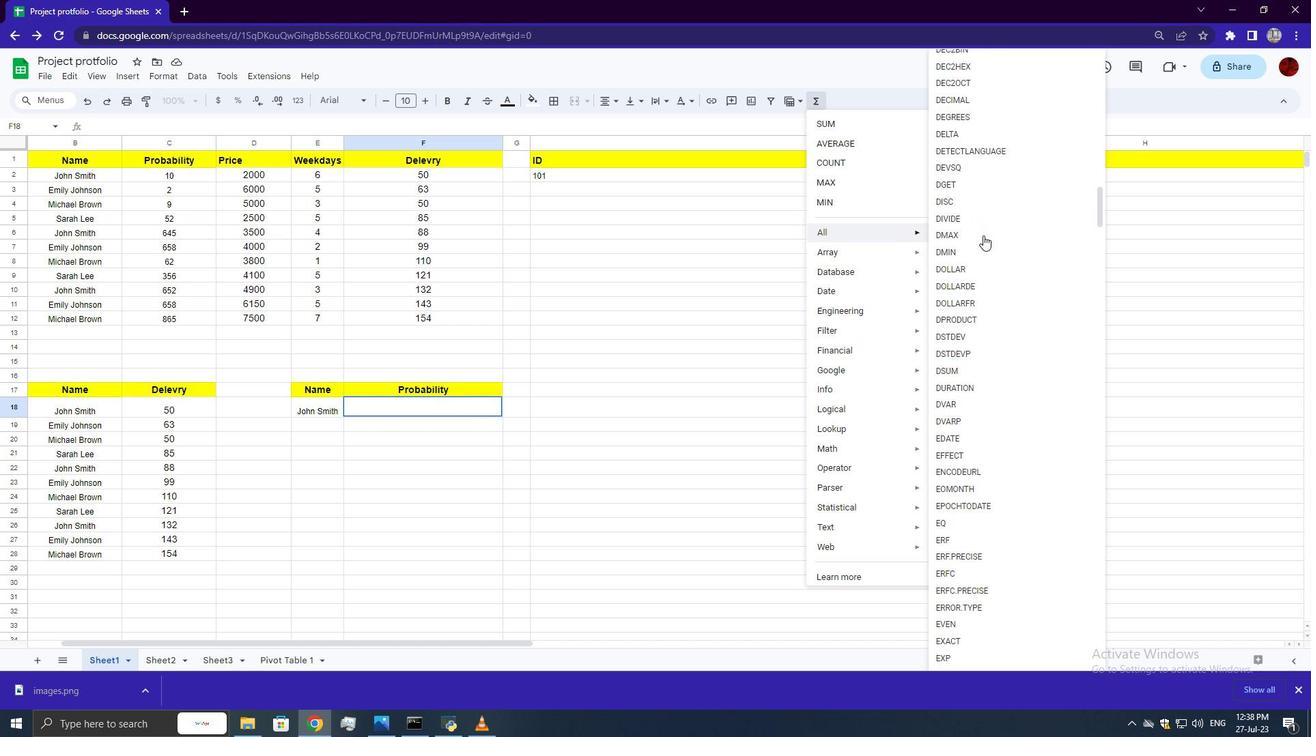 
Action: Mouse scrolled (983, 235) with delta (0, 0)
Screenshot: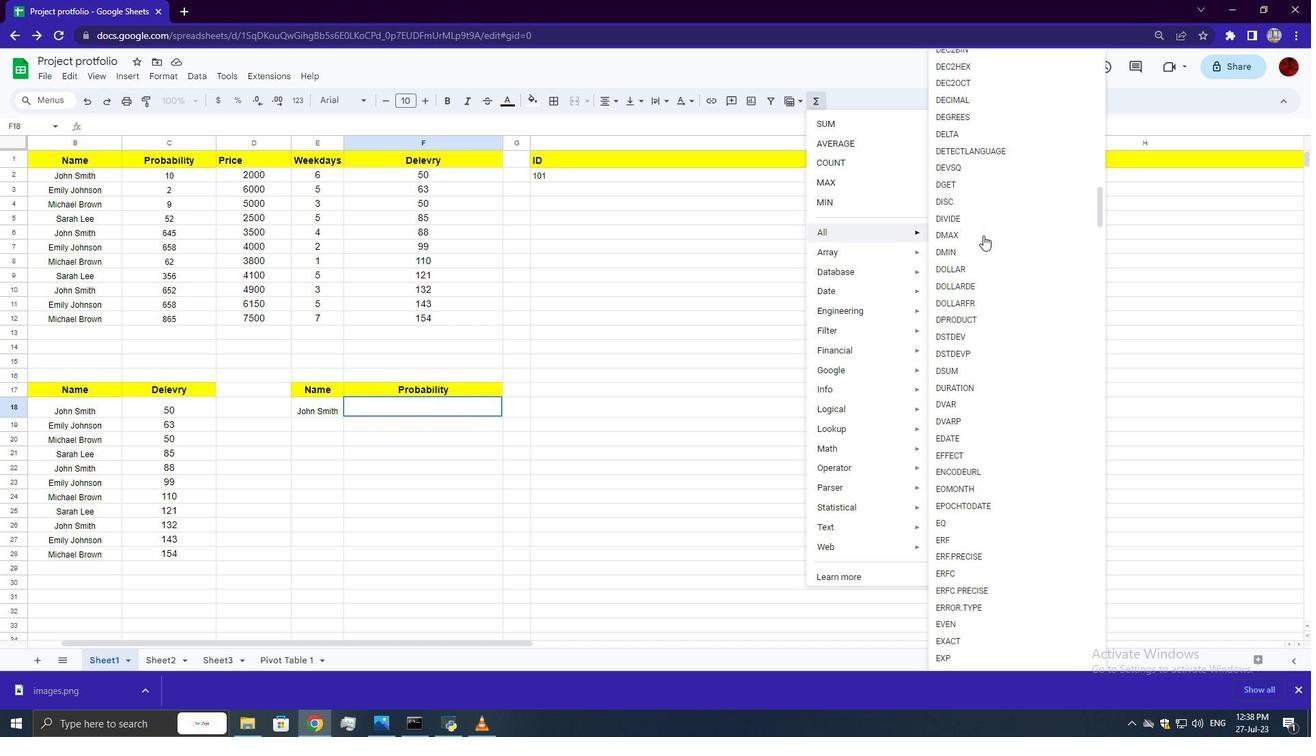 
Action: Mouse scrolled (983, 235) with delta (0, 0)
Screenshot: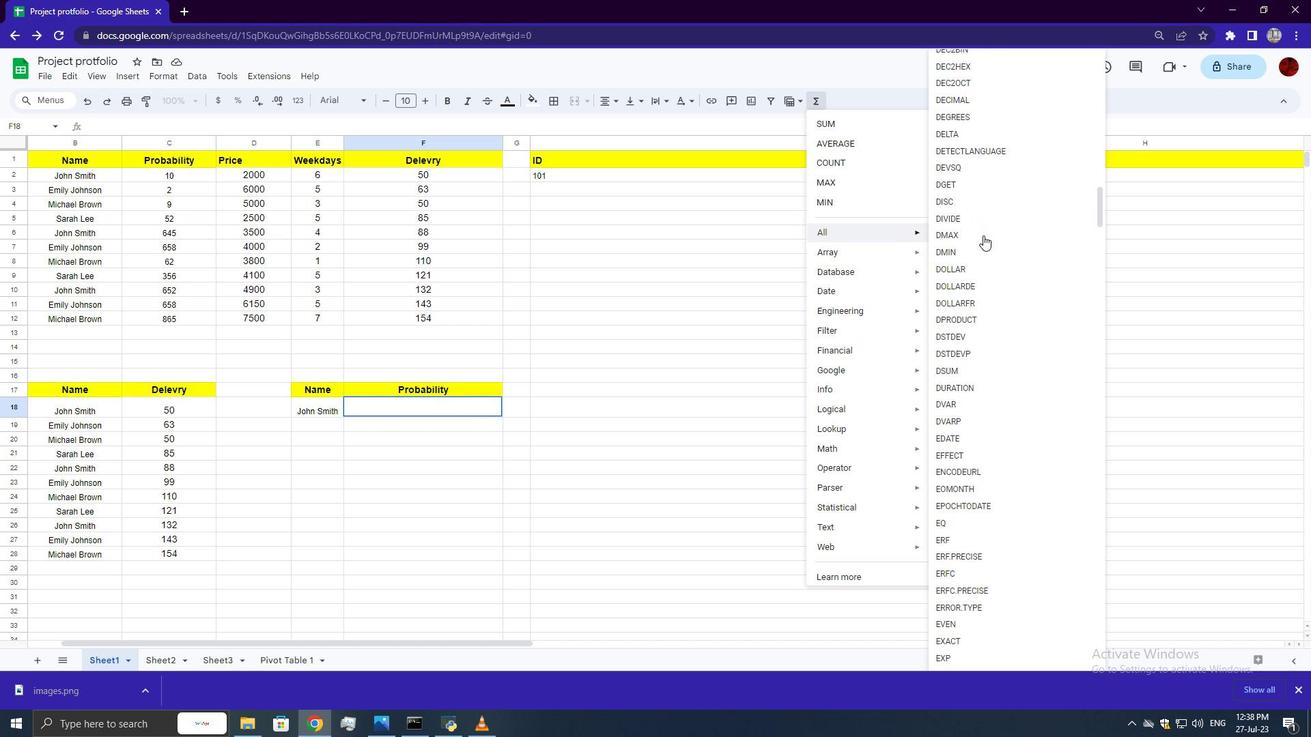 
Action: Mouse scrolled (983, 235) with delta (0, 0)
Screenshot: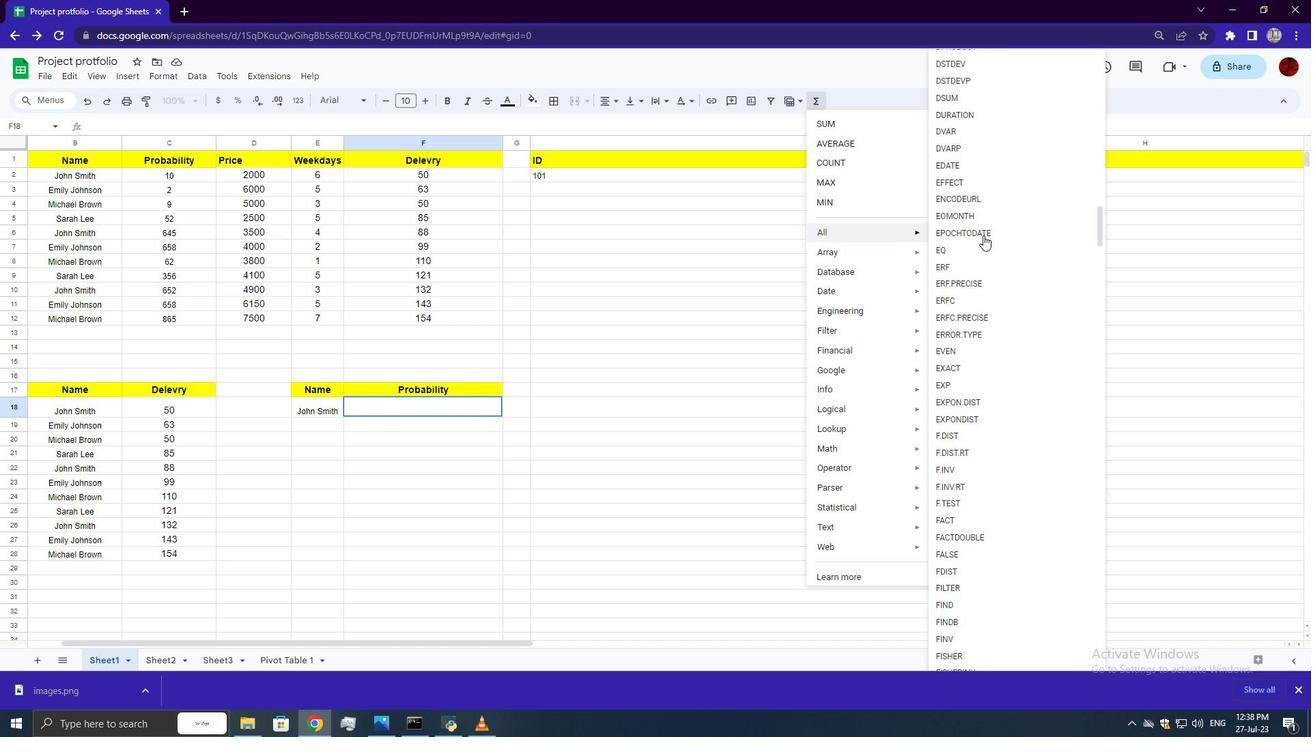 
Action: Mouse scrolled (983, 235) with delta (0, 0)
Screenshot: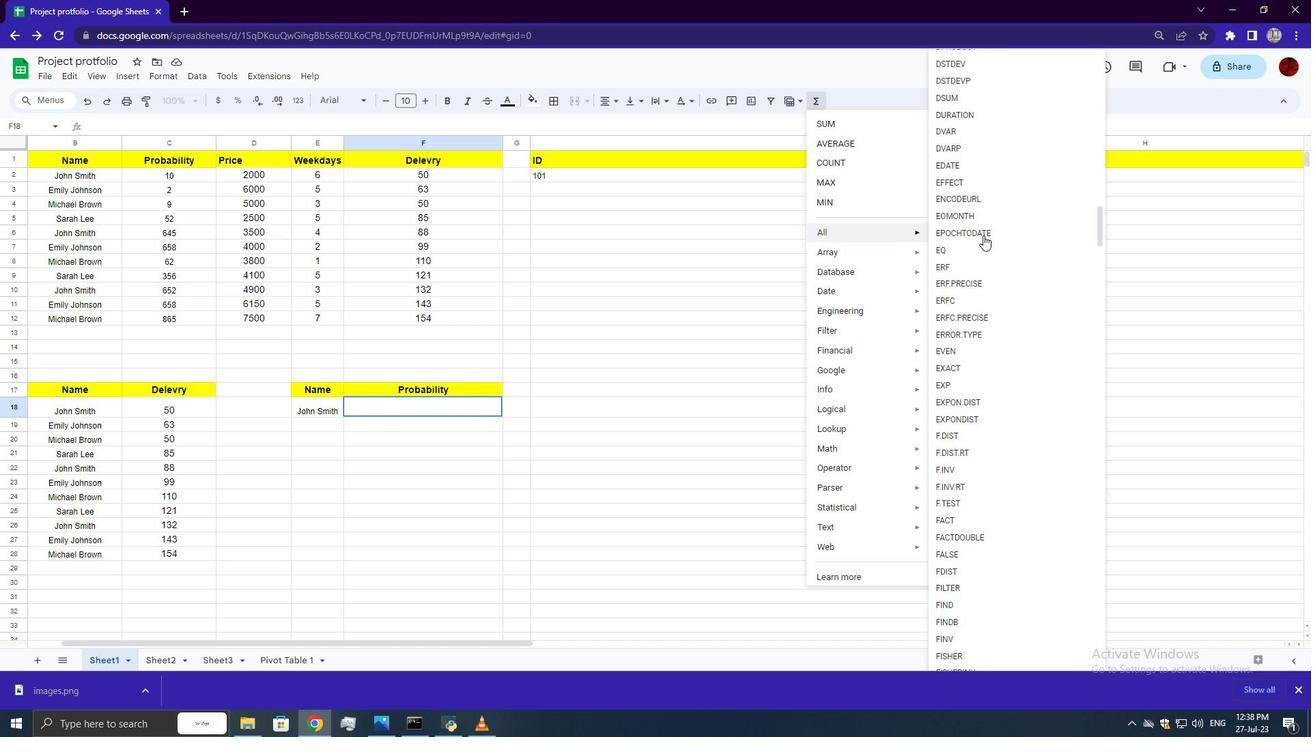 
Action: Mouse scrolled (983, 235) with delta (0, 0)
Screenshot: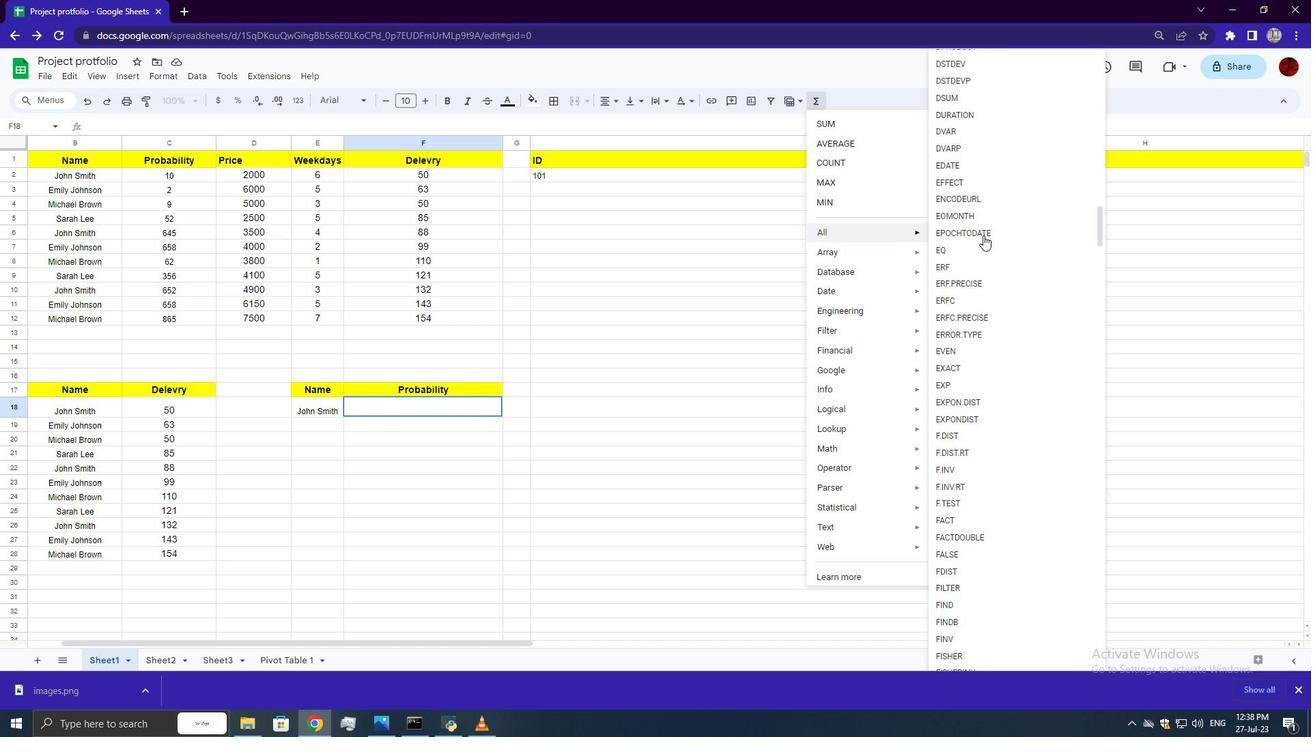 
Action: Mouse scrolled (983, 235) with delta (0, 0)
Screenshot: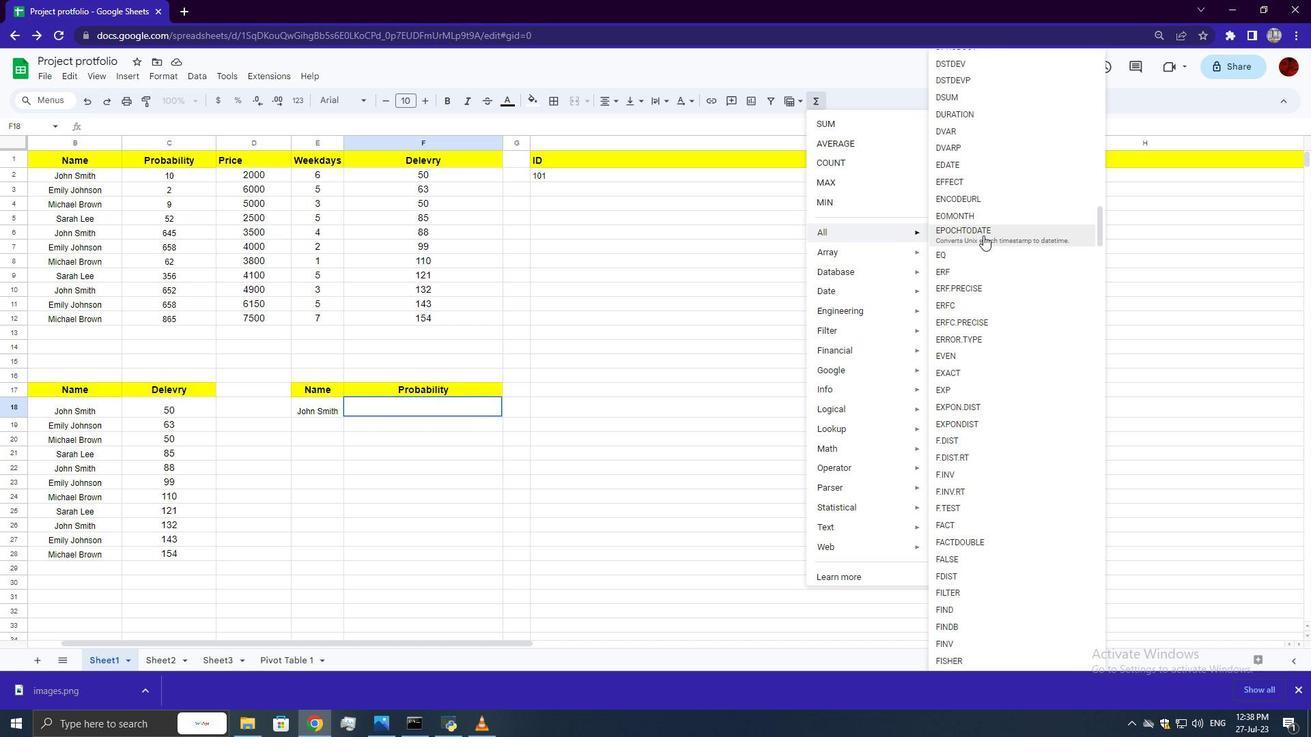 
Action: Mouse scrolled (983, 235) with delta (0, 0)
Screenshot: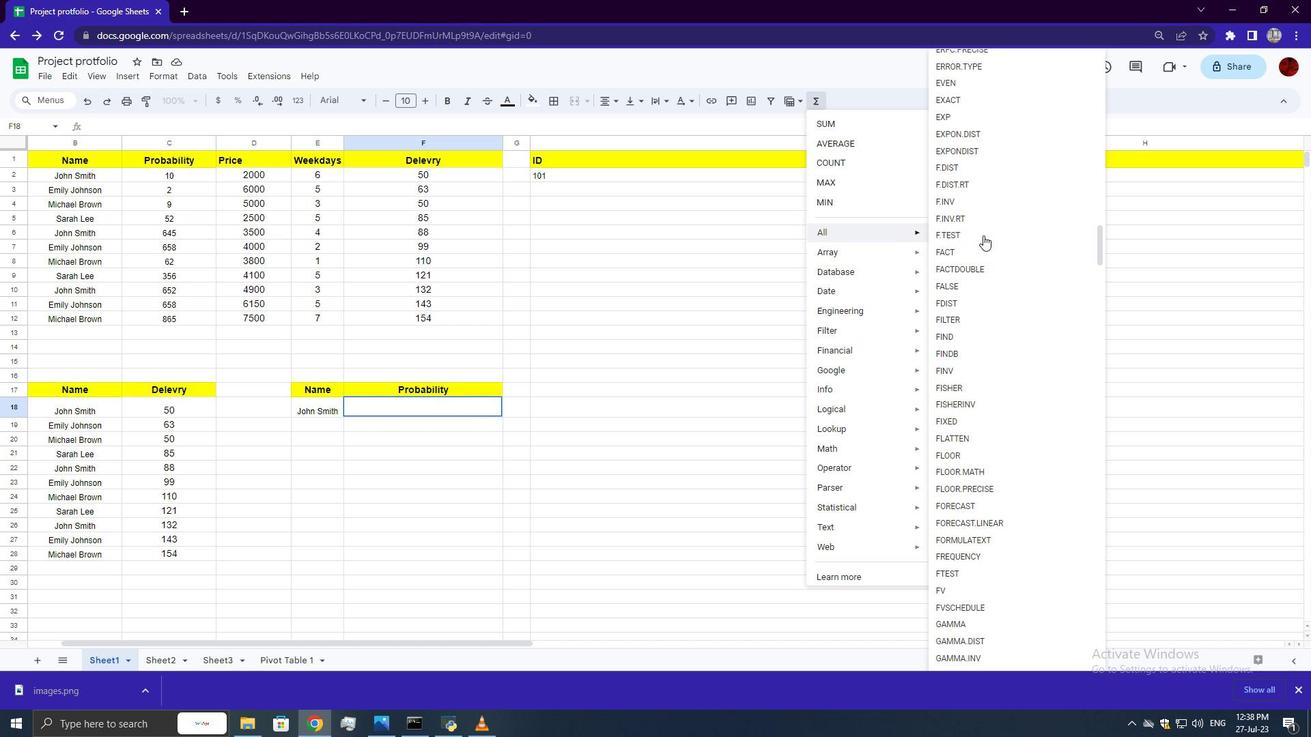 
Action: Mouse scrolled (983, 235) with delta (0, 0)
Screenshot: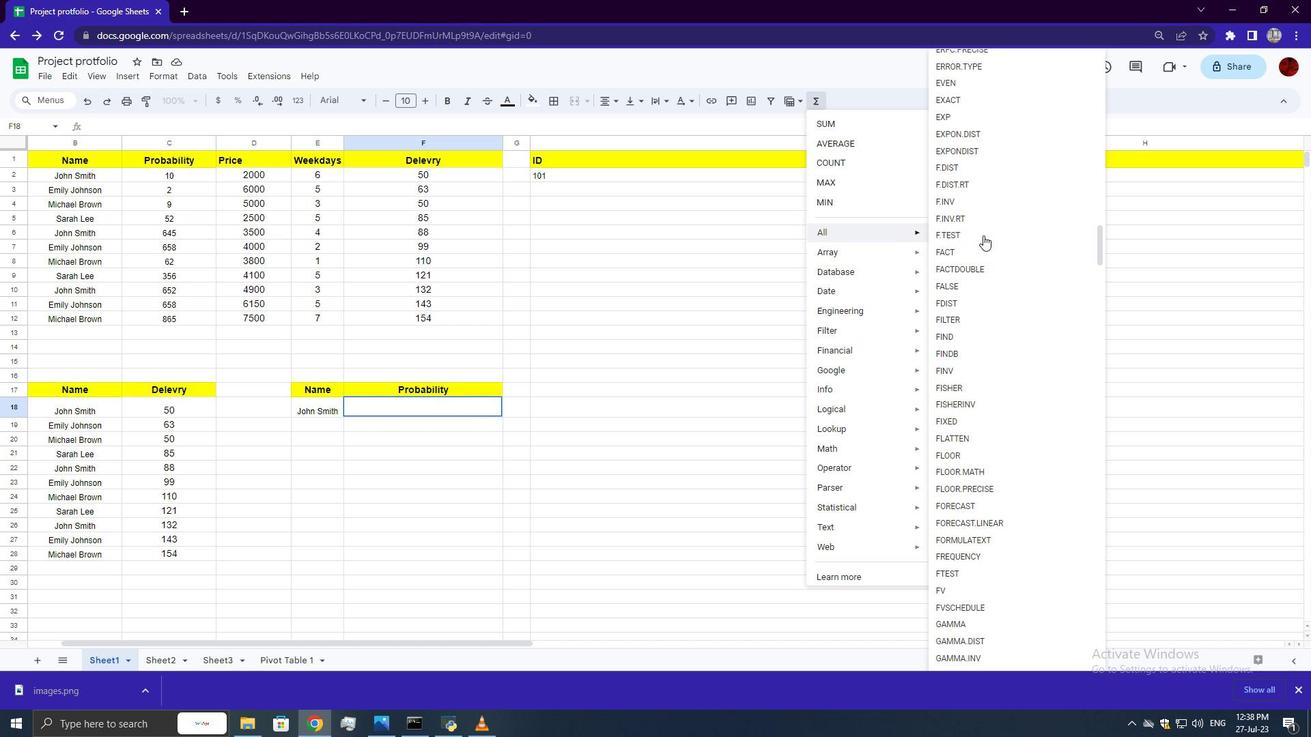
Action: Mouse scrolled (983, 235) with delta (0, 0)
Screenshot: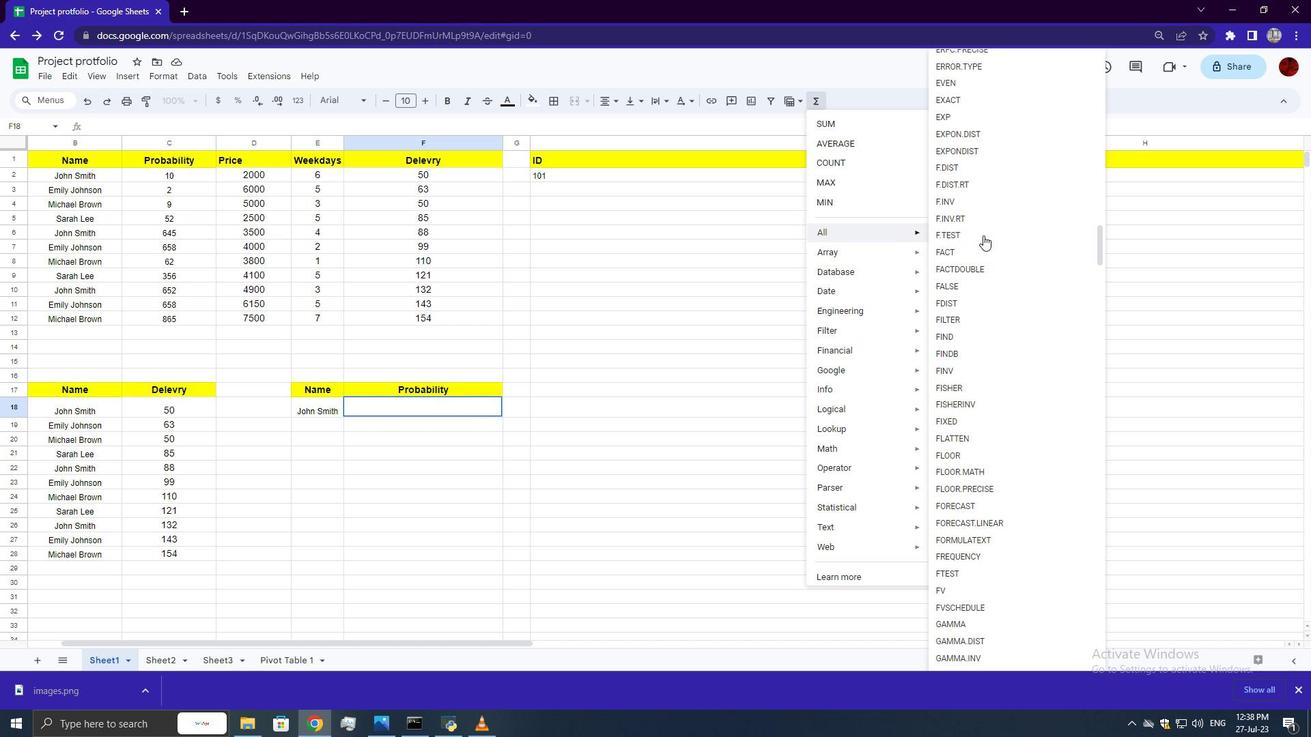 
Action: Mouse scrolled (983, 235) with delta (0, 0)
Screenshot: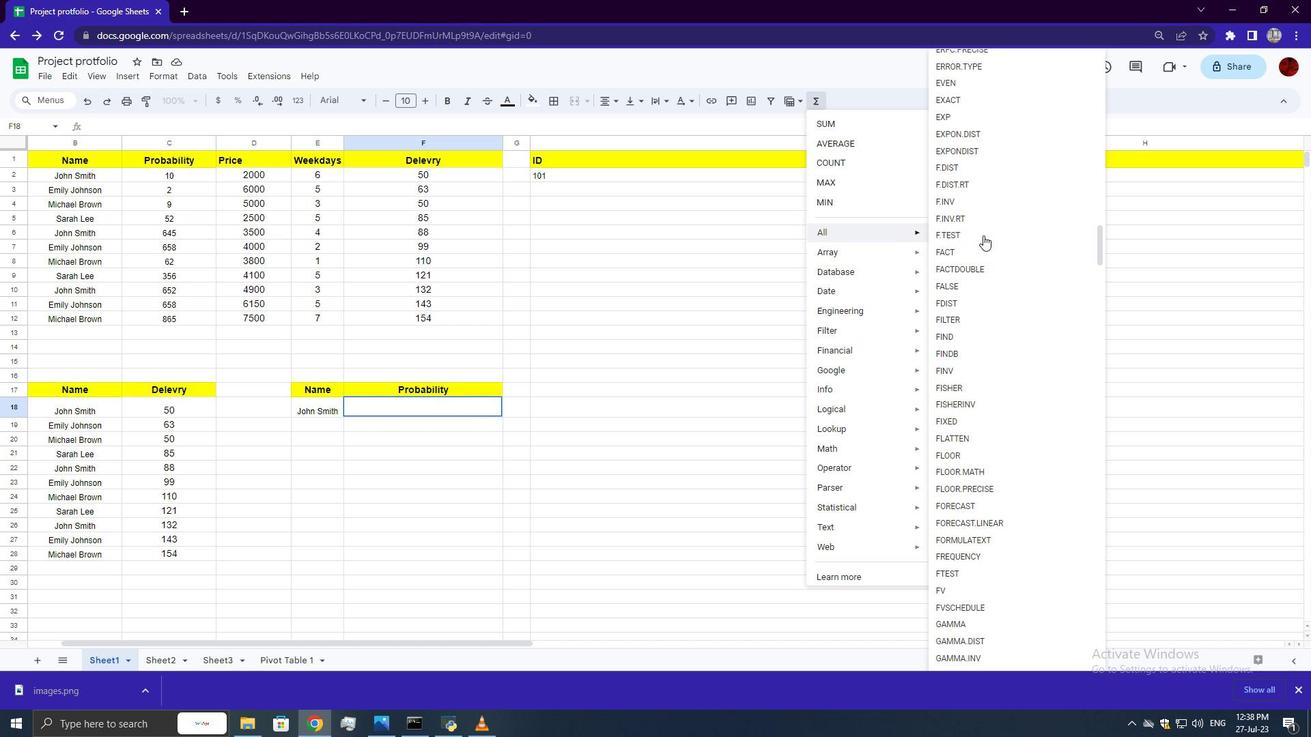 
Action: Mouse scrolled (983, 235) with delta (0, 0)
Screenshot: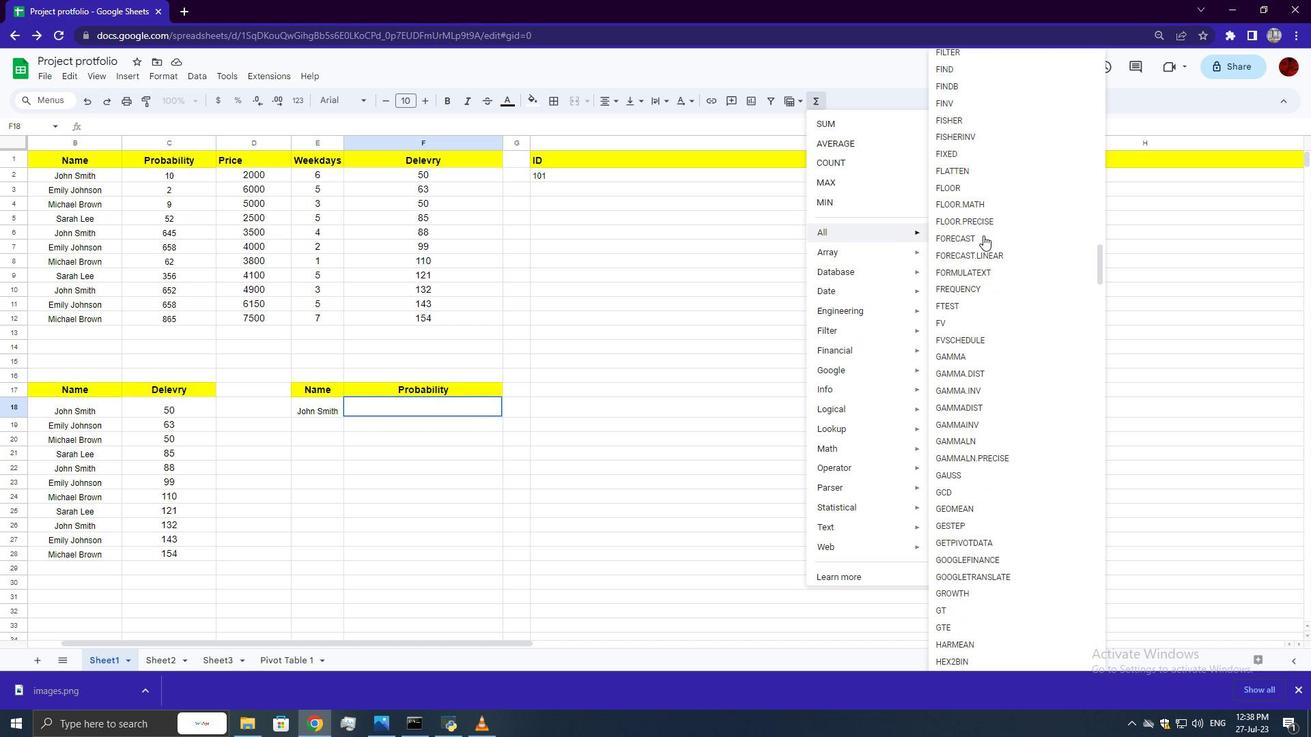 
Action: Mouse scrolled (983, 235) with delta (0, 0)
Screenshot: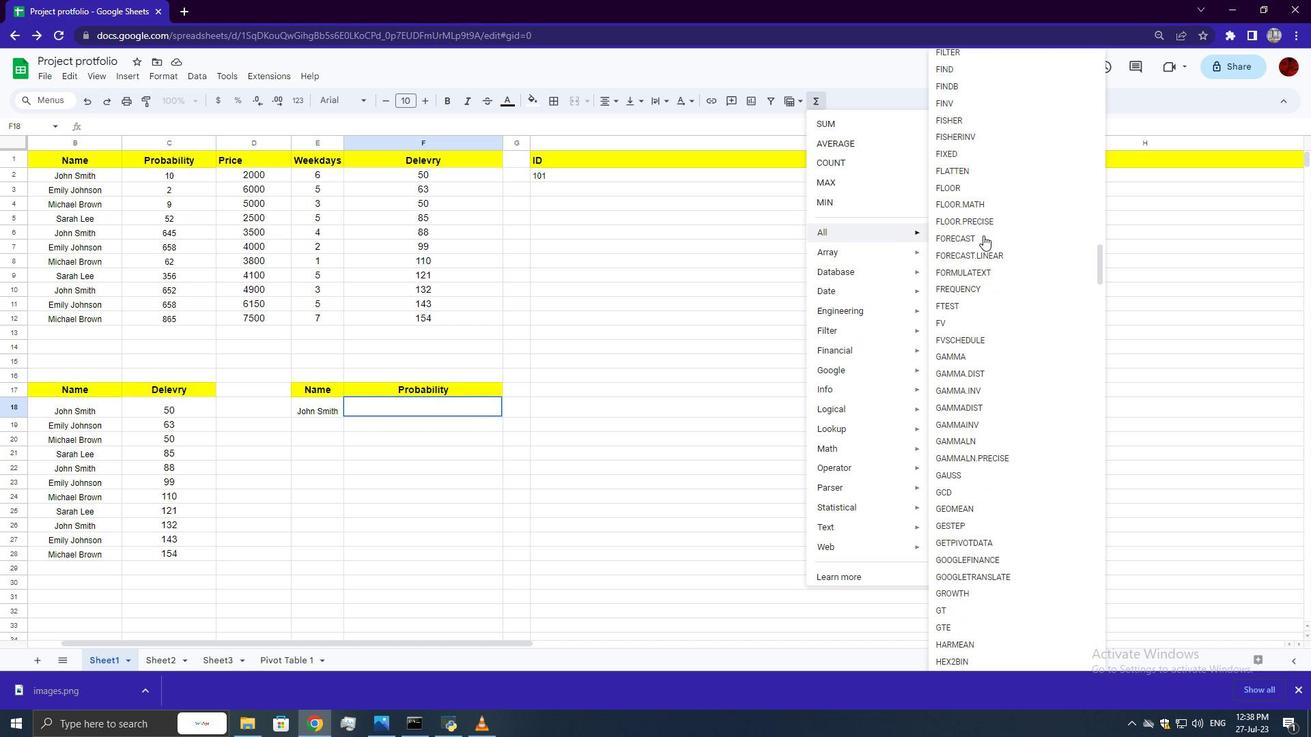 
Action: Mouse scrolled (983, 235) with delta (0, 0)
Screenshot: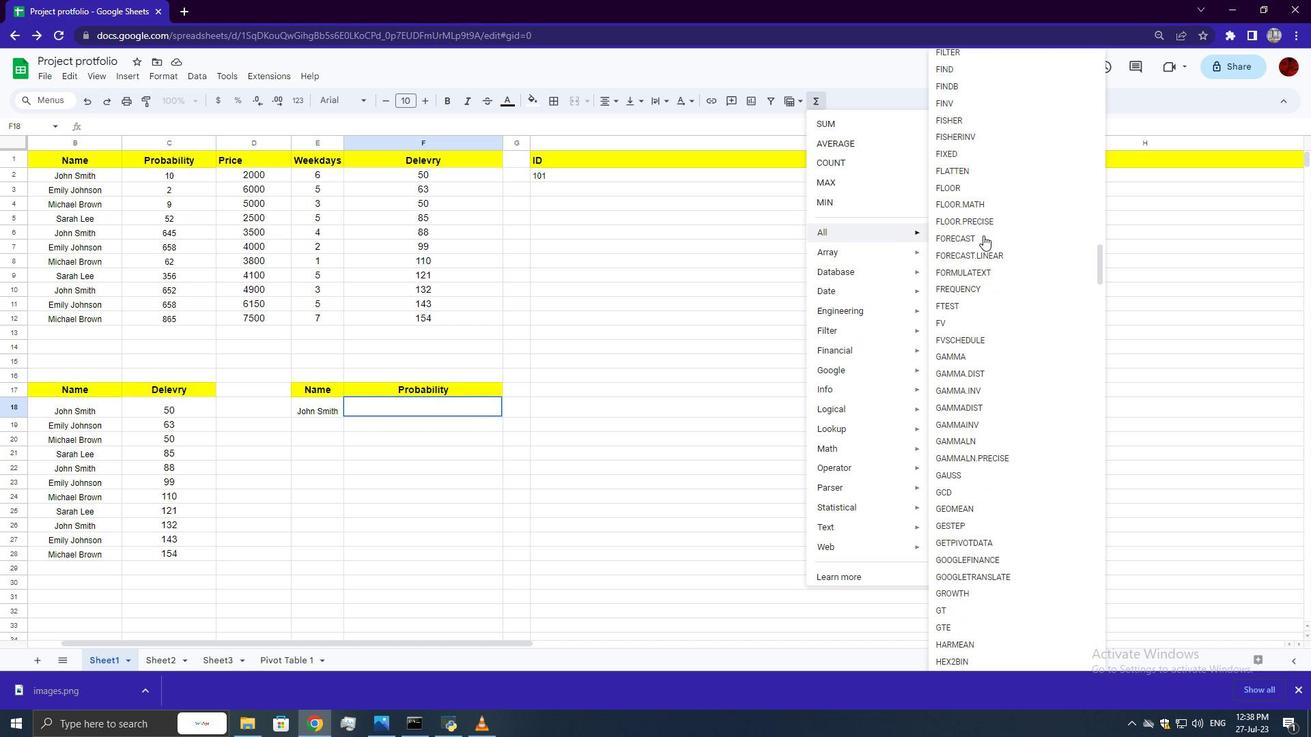 
Action: Mouse scrolled (983, 235) with delta (0, 0)
Screenshot: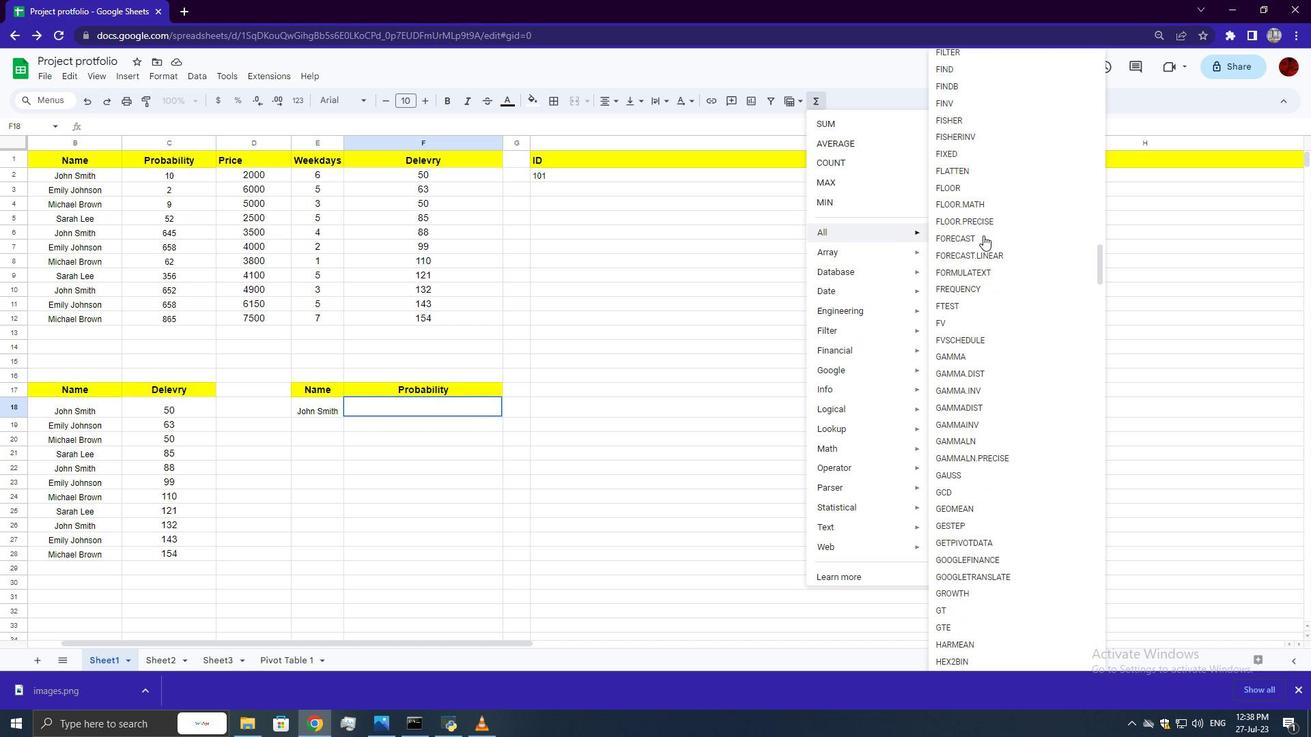 
Action: Mouse scrolled (983, 235) with delta (0, 0)
Screenshot: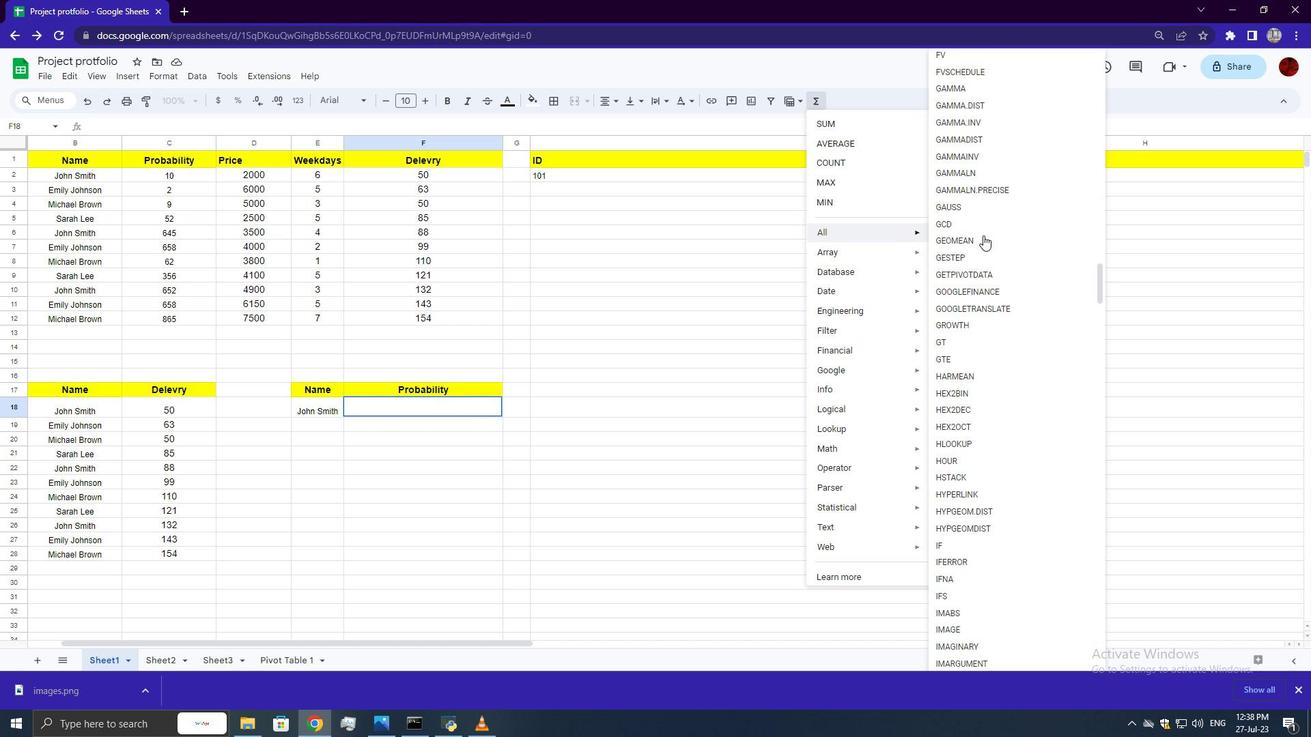 
Action: Mouse scrolled (983, 235) with delta (0, 0)
Screenshot: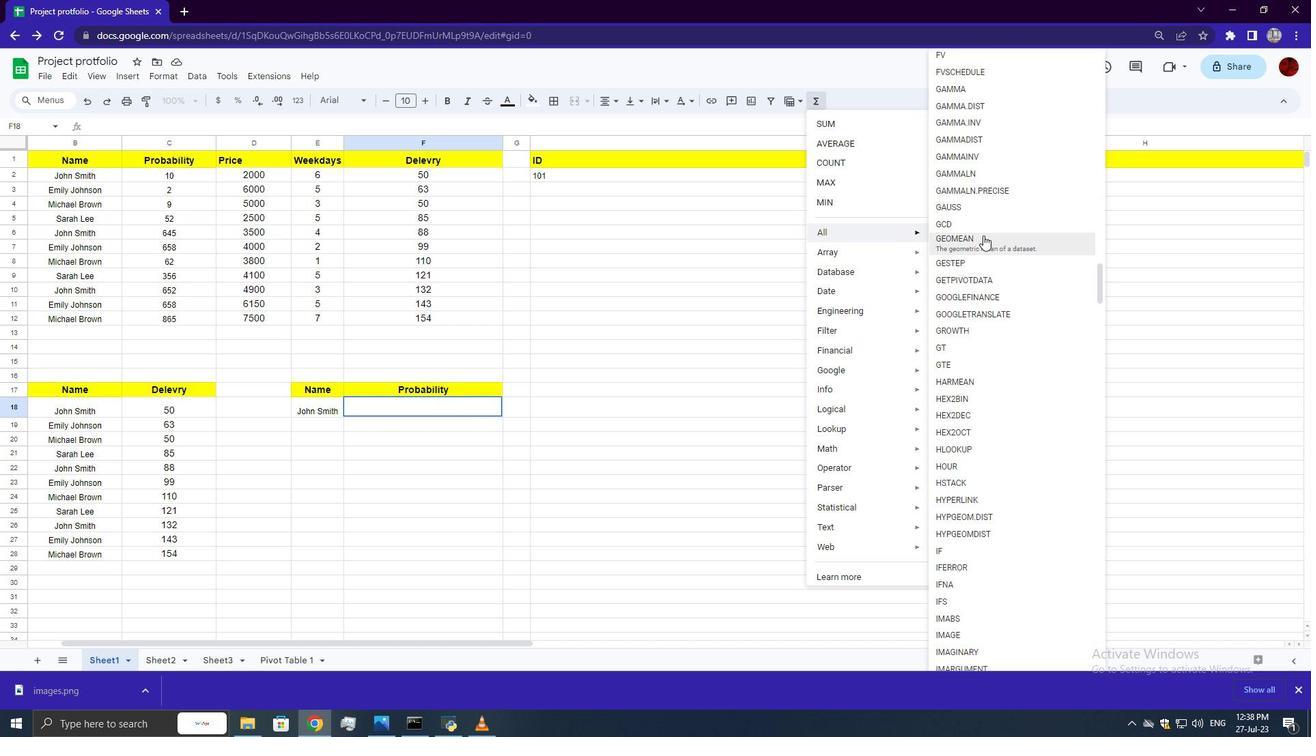 
Action: Mouse scrolled (983, 235) with delta (0, 0)
Screenshot: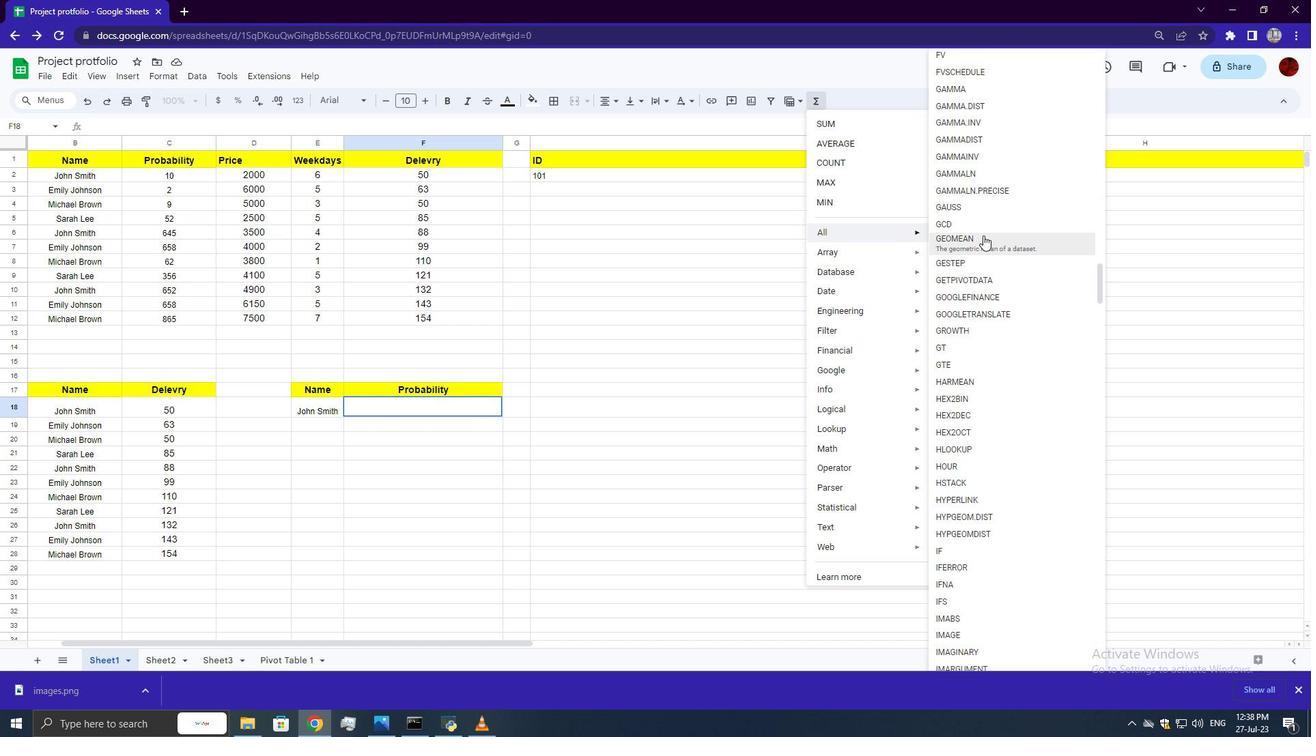 
Action: Mouse scrolled (983, 235) with delta (0, 0)
Screenshot: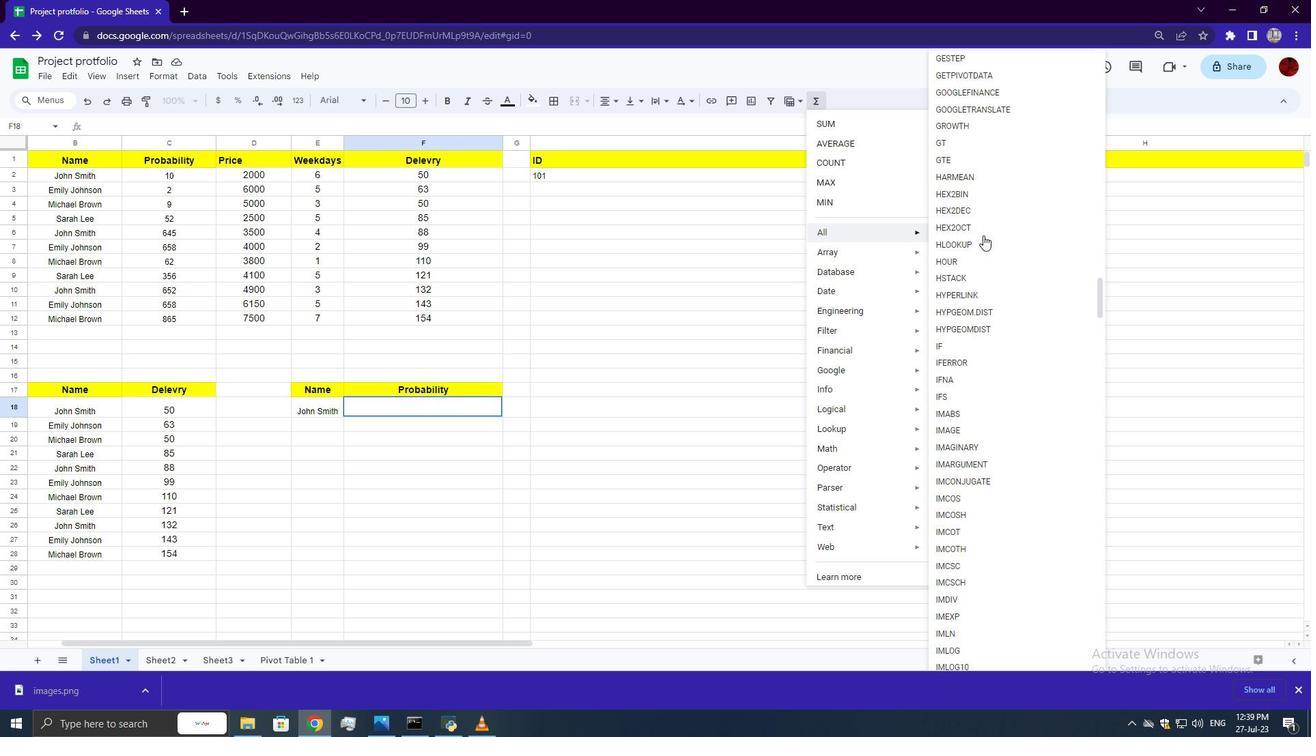 
Action: Mouse scrolled (983, 235) with delta (0, 0)
Screenshot: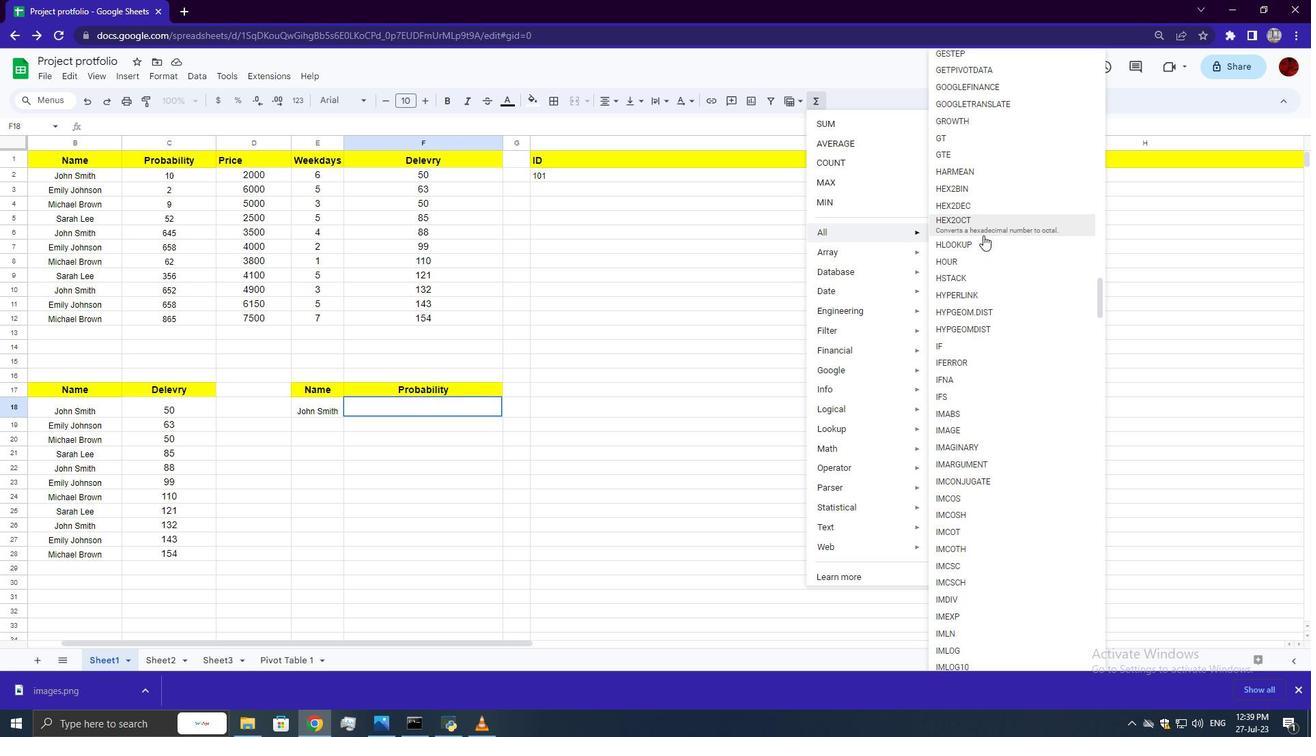 
Action: Mouse scrolled (983, 235) with delta (0, 0)
Screenshot: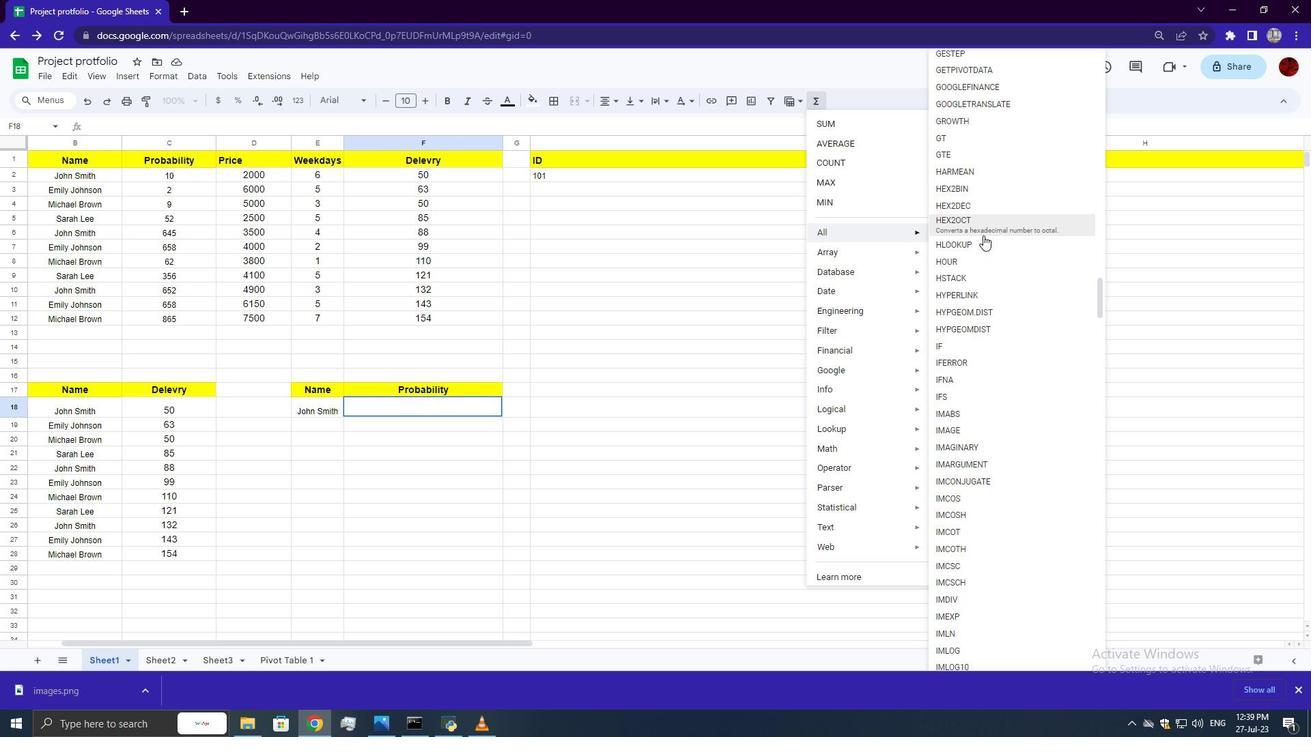 
Action: Mouse scrolled (983, 235) with delta (0, 0)
Screenshot: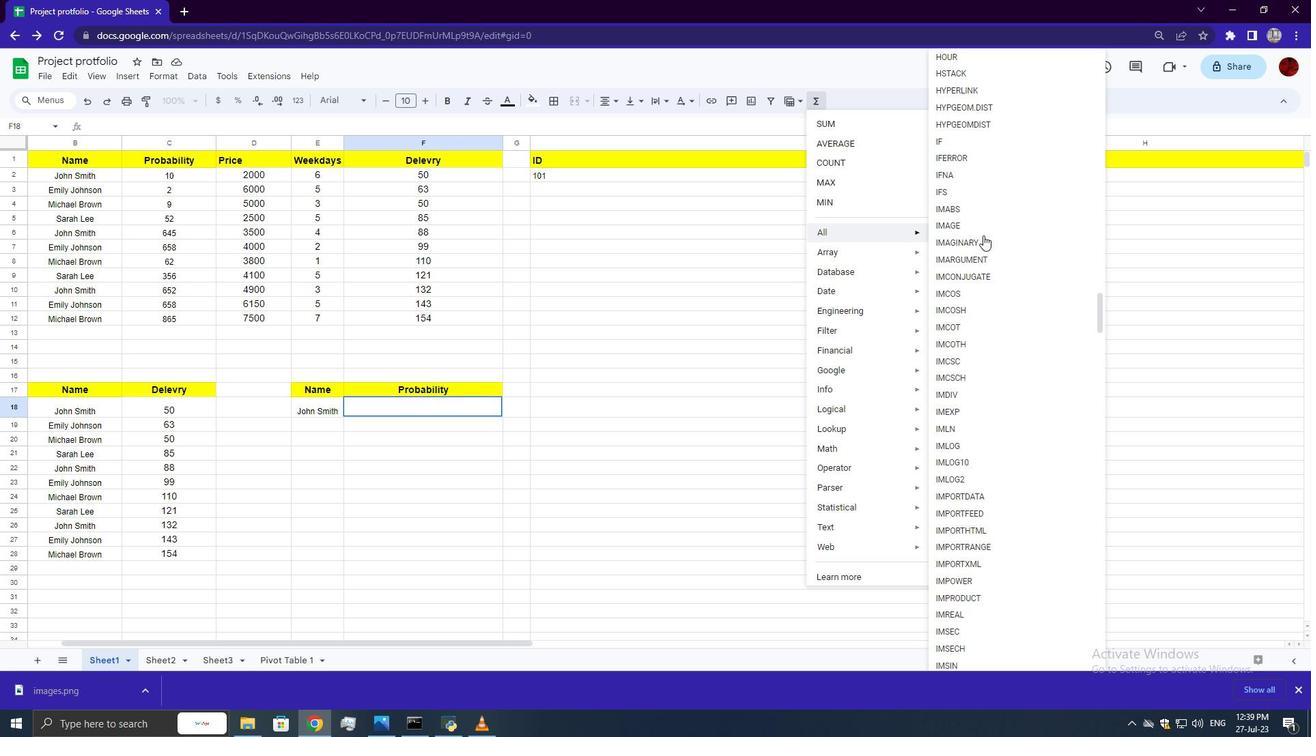 
Action: Mouse scrolled (983, 235) with delta (0, 0)
Screenshot: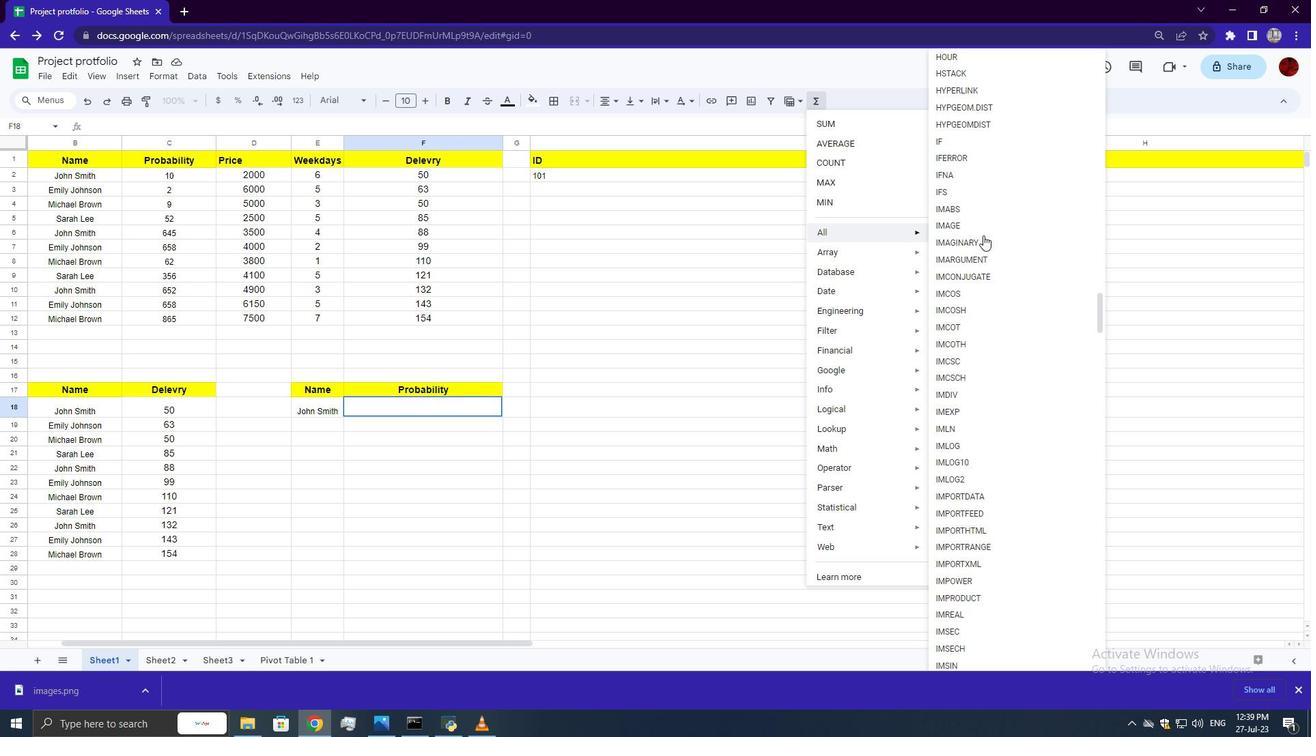 
Action: Mouse scrolled (983, 235) with delta (0, 0)
Screenshot: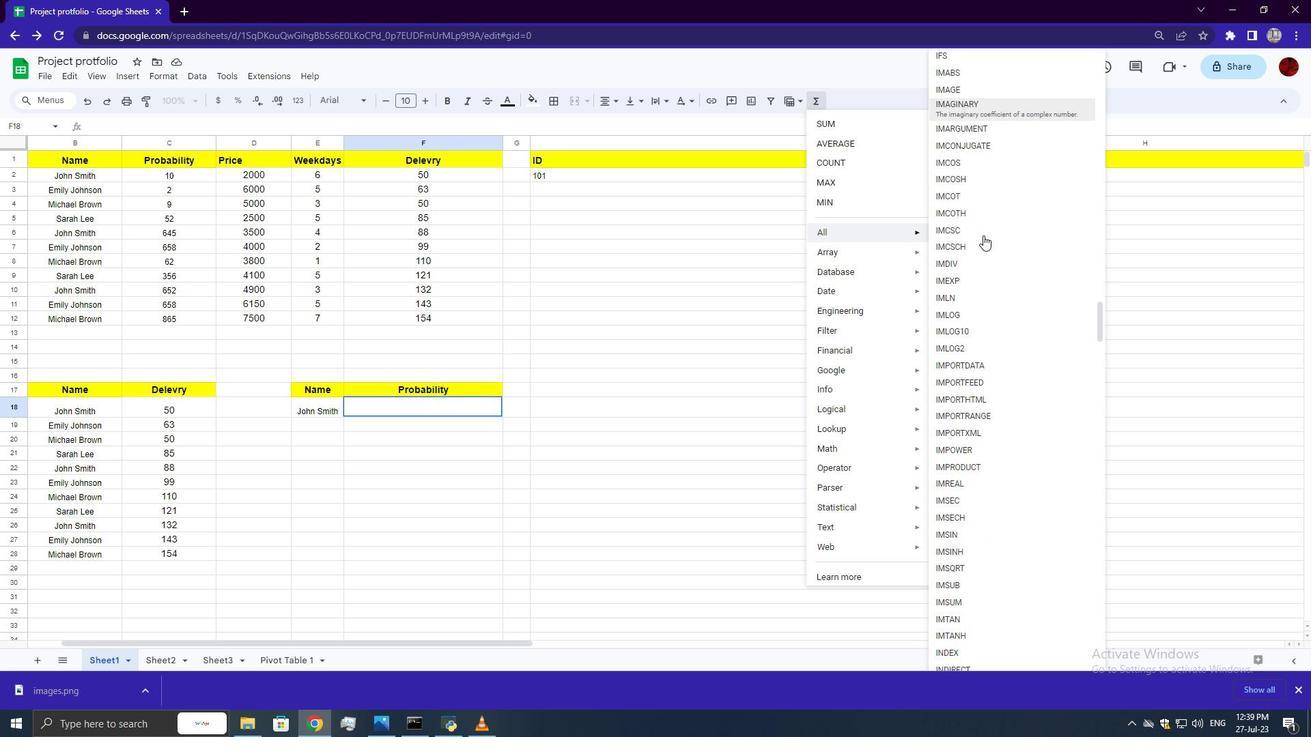 
Action: Mouse scrolled (983, 235) with delta (0, 0)
Screenshot: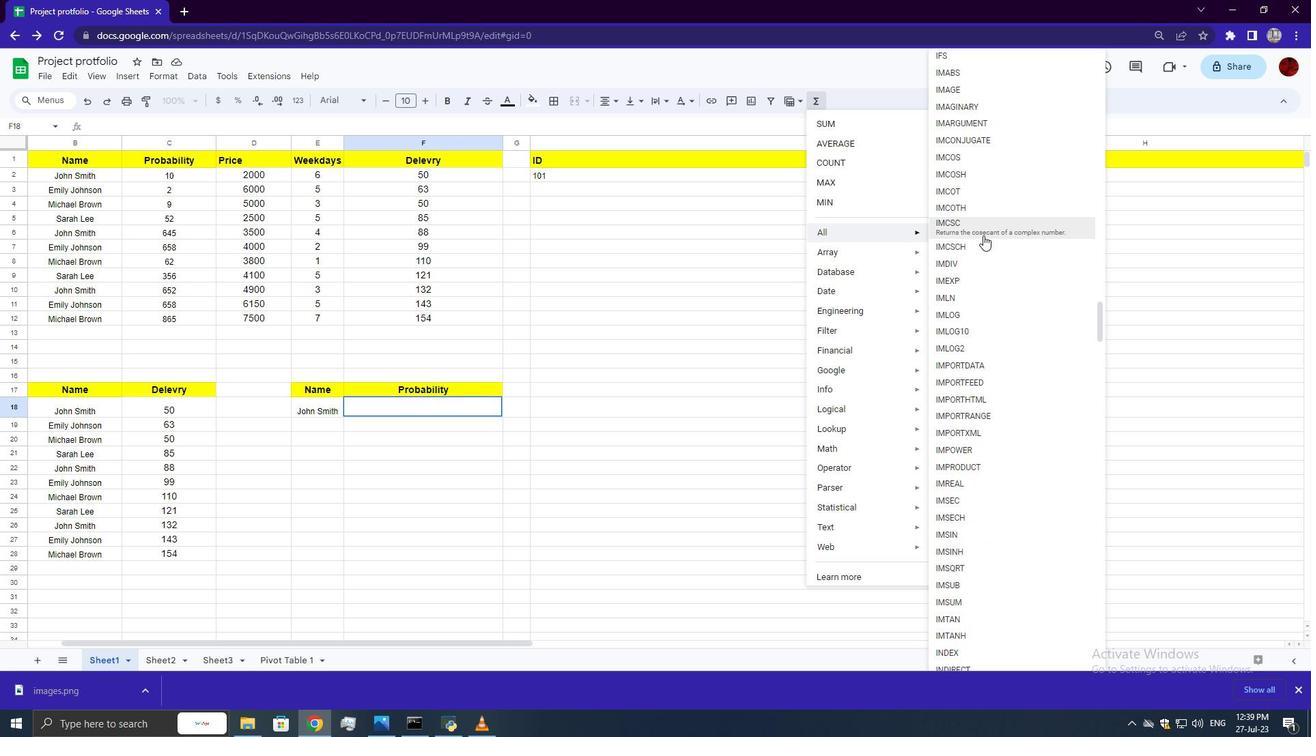 
Action: Mouse scrolled (983, 235) with delta (0, 0)
Screenshot: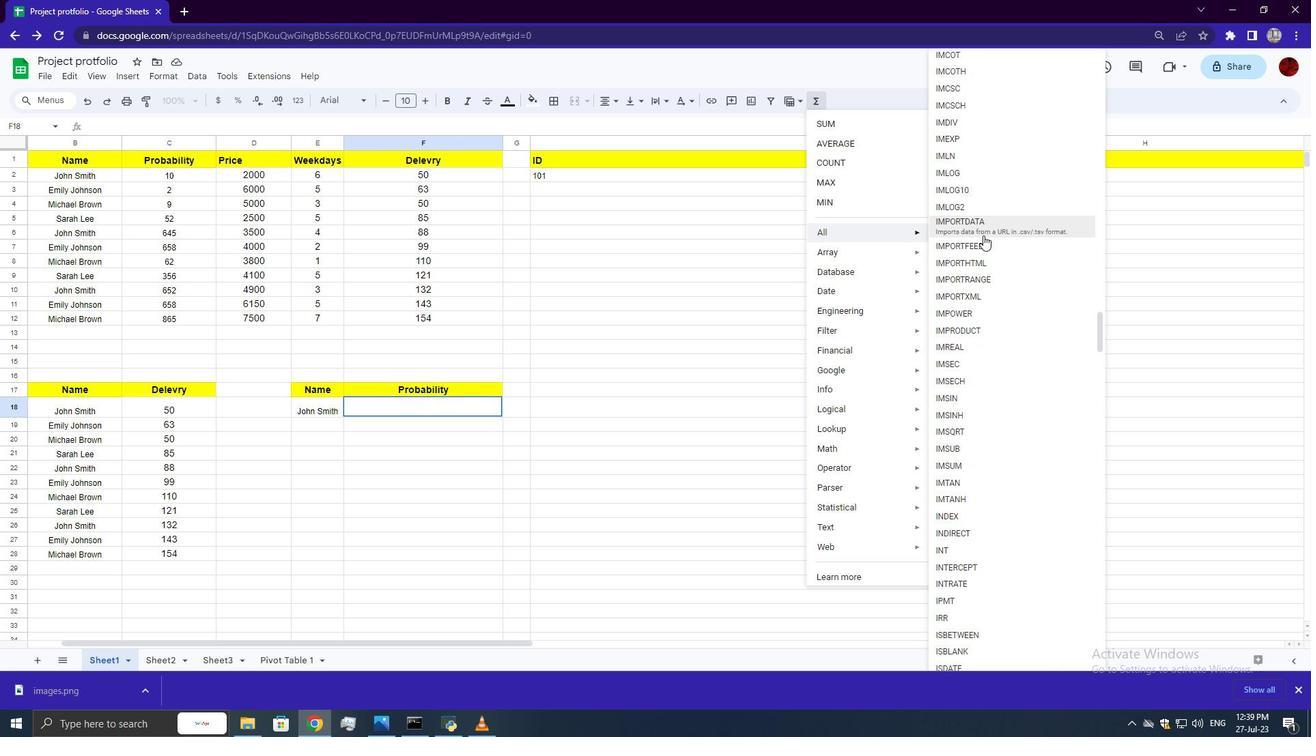 
Action: Mouse scrolled (983, 235) with delta (0, 0)
Screenshot: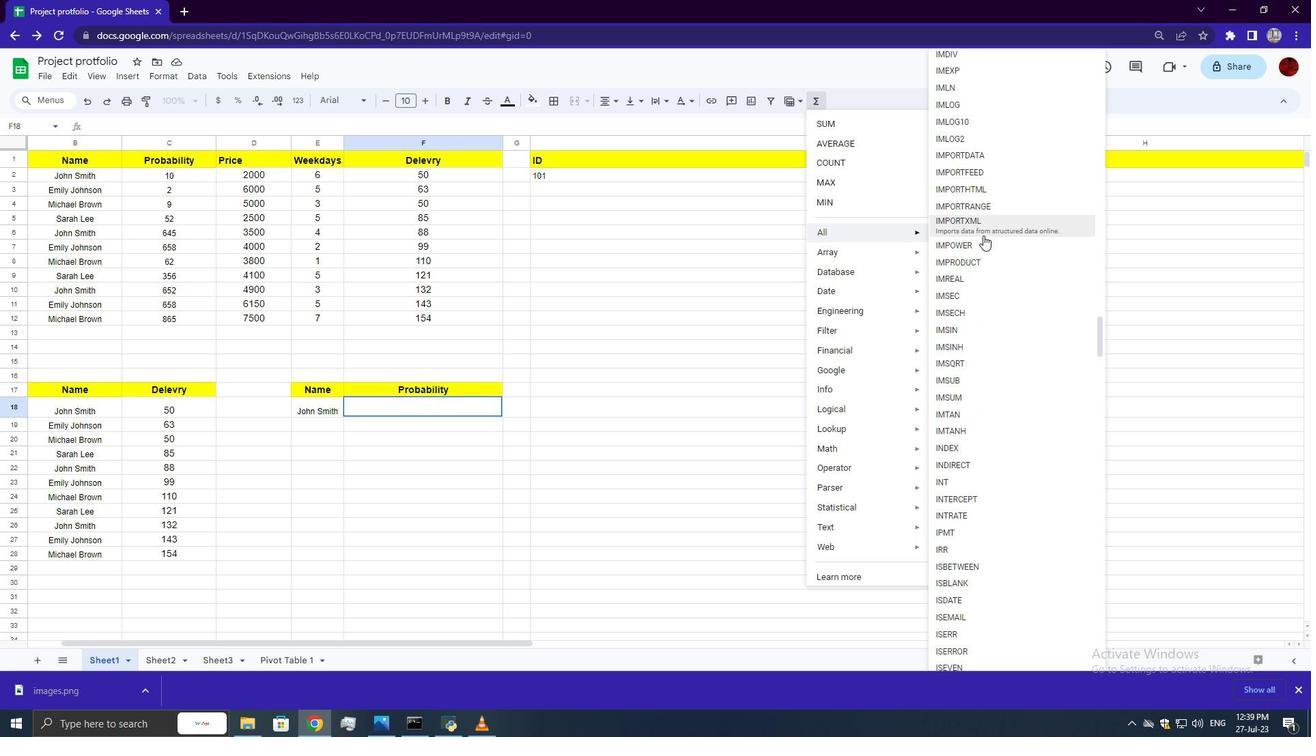 
Action: Mouse moved to (983, 231)
Screenshot: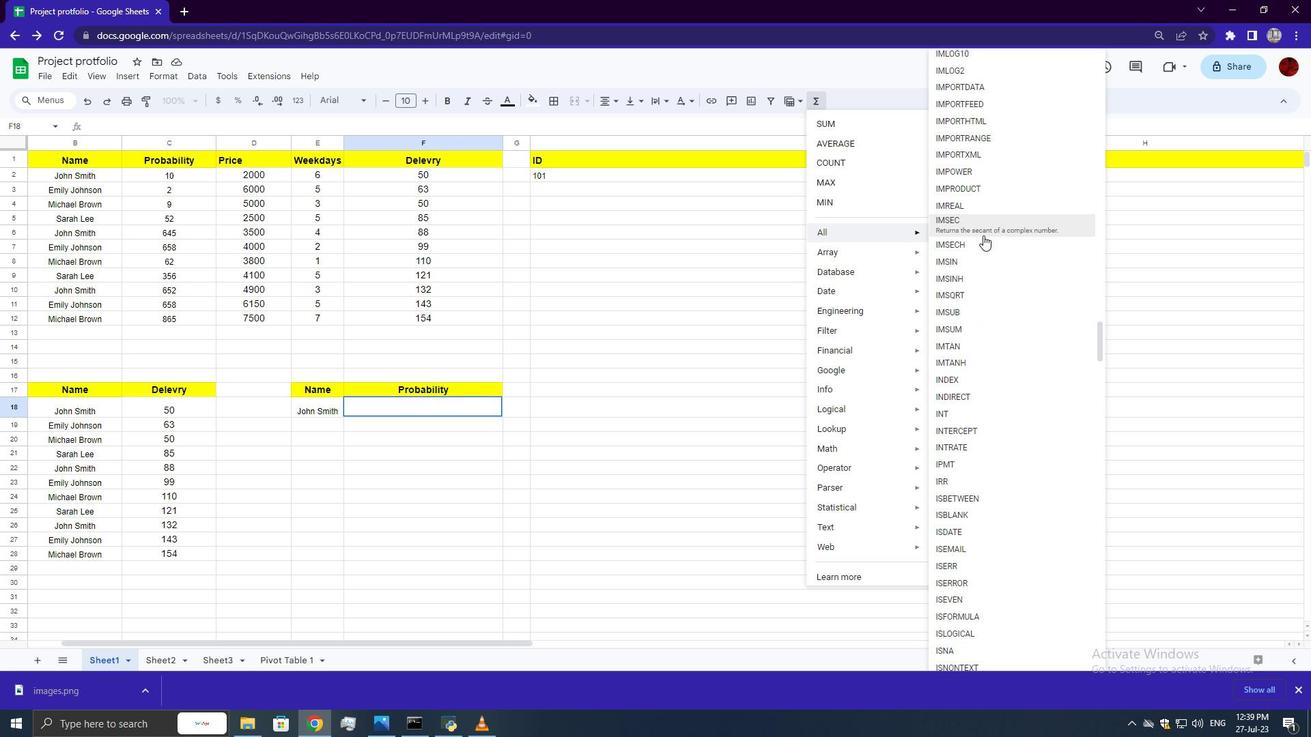 
Action: Mouse pressed left at (983, 231)
Screenshot: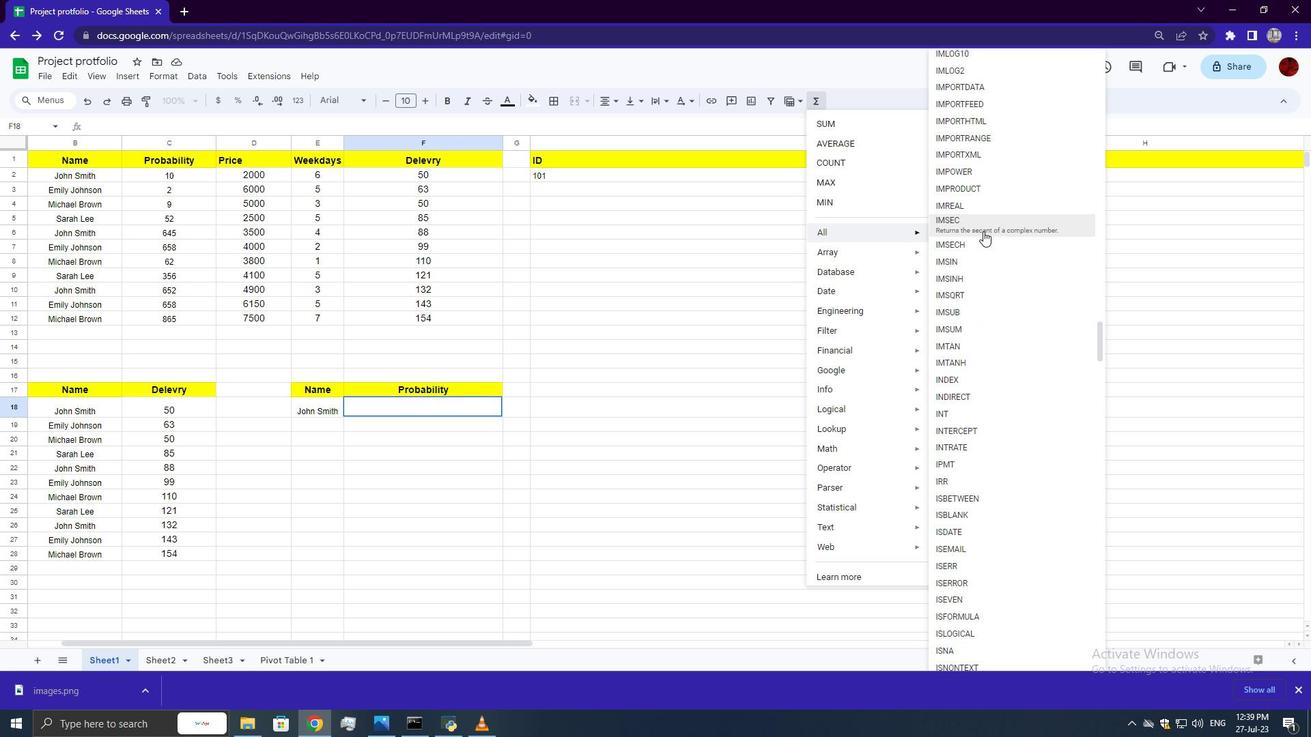 
Action: Mouse moved to (977, 248)
Screenshot: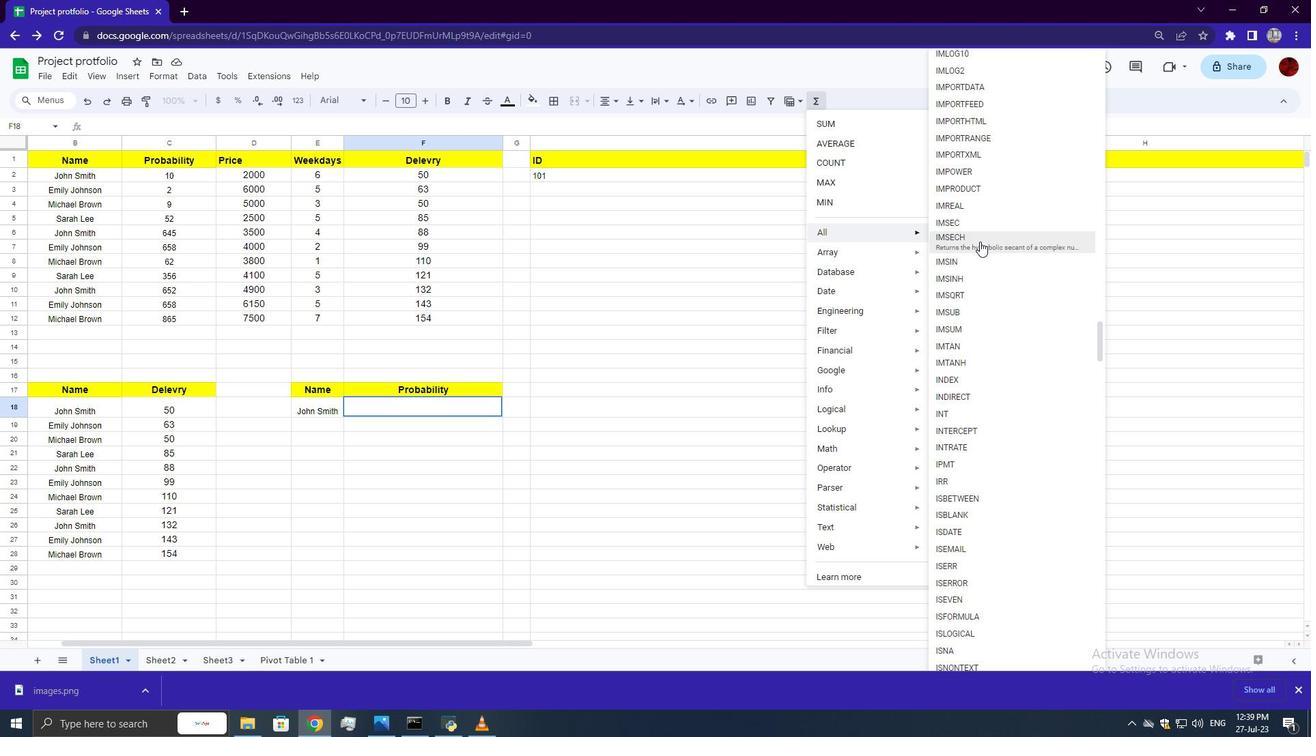 
Action: Key pressed <Key.shift_r><Key.shift_r><Key.shift_r>"2+3i<Key.shift_r>"<Key.enter>
Screenshot: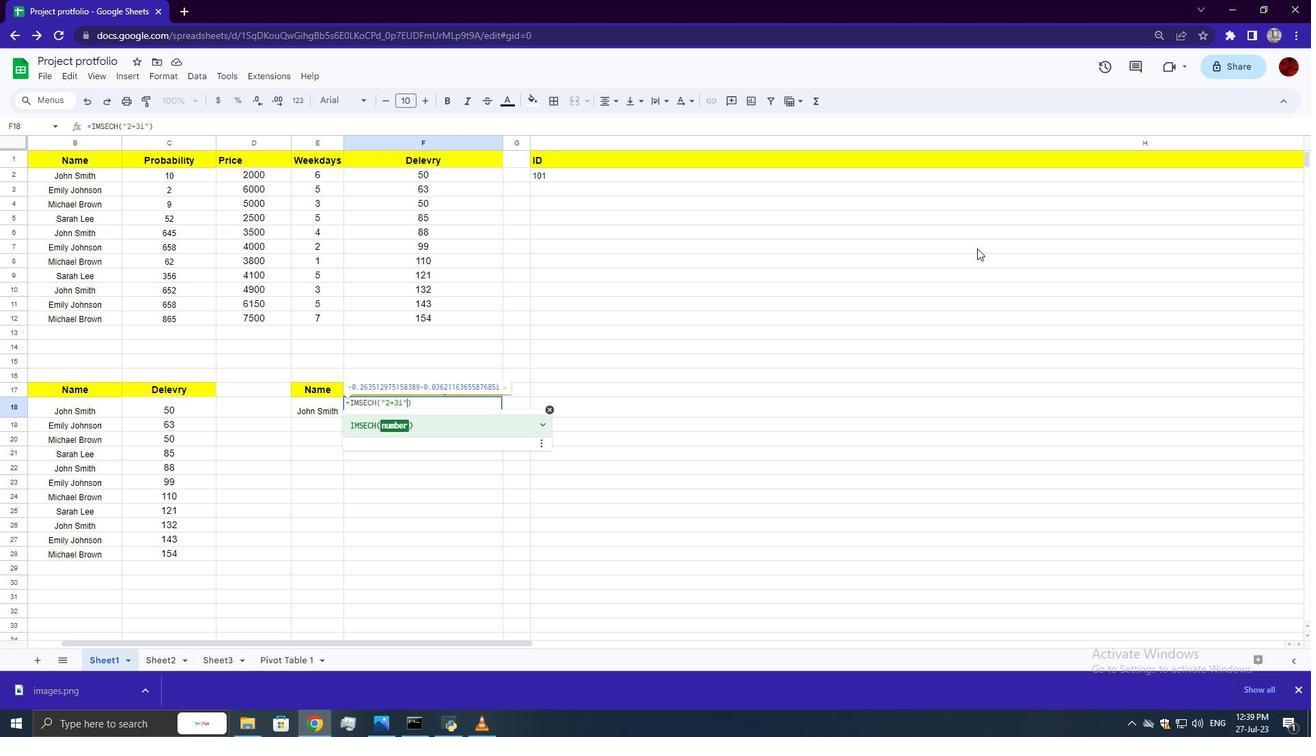 
